 Task: Search one way flight ticket for 3 adults in first from Denver: Denver International Airport to New Bern: Coastal Carolina Regional Airport (was Craven County Regional) on 5-4-2023. Choice of flights is Westjet. Number of bags: 11 checked bags. Price is upto 82000. Outbound departure time preference is 5:45.
Action: Mouse moved to (291, 283)
Screenshot: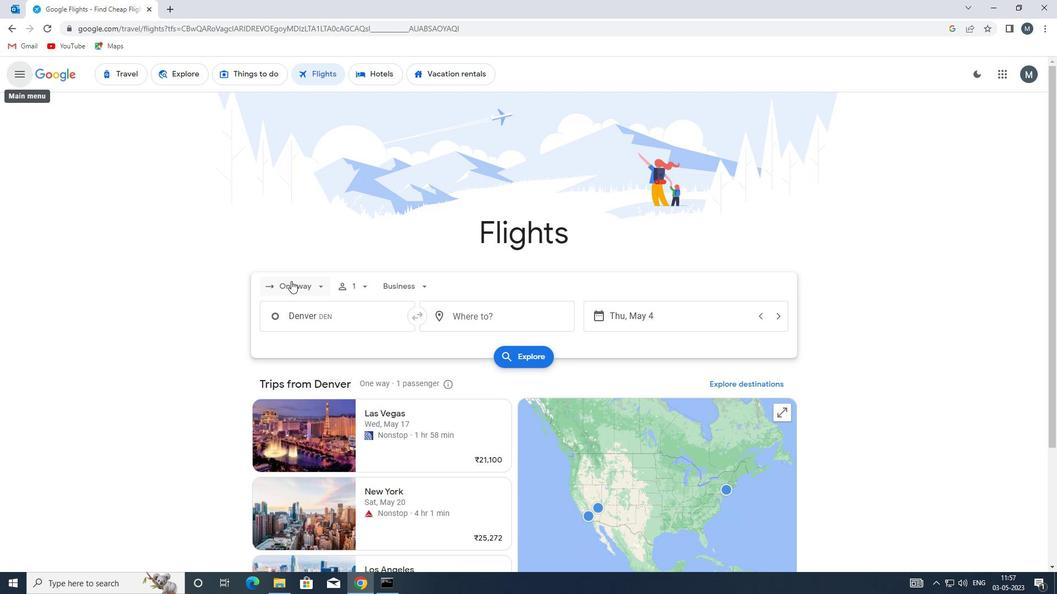 
Action: Mouse pressed left at (291, 283)
Screenshot: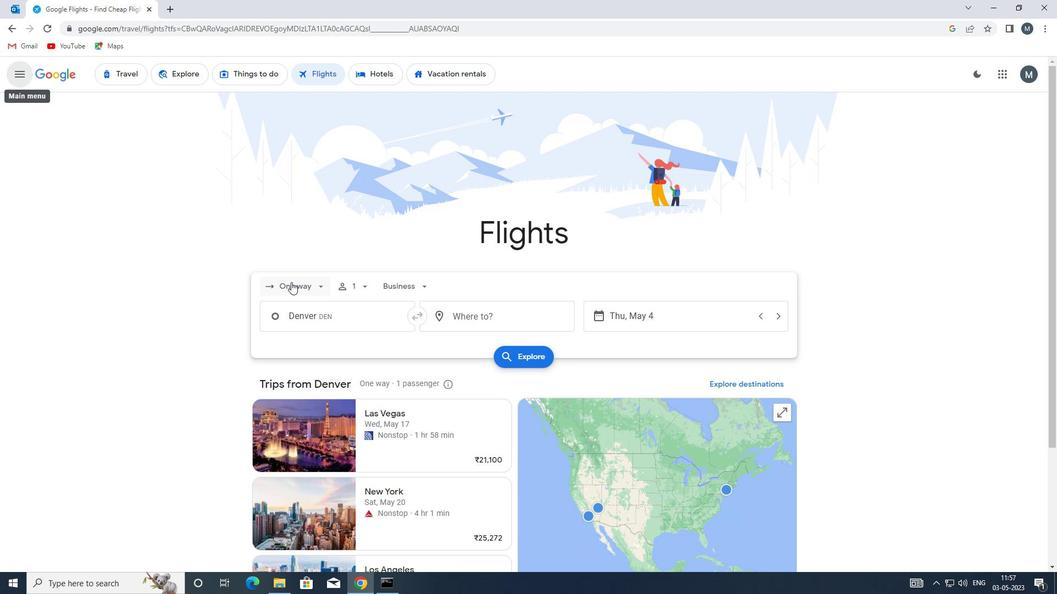 
Action: Mouse moved to (320, 338)
Screenshot: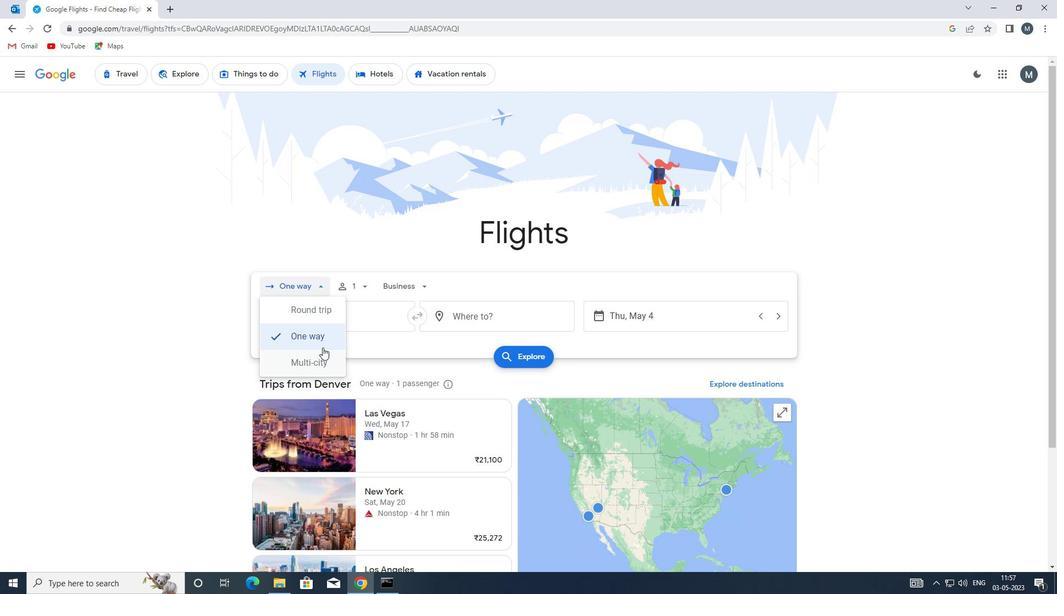 
Action: Mouse pressed left at (320, 338)
Screenshot: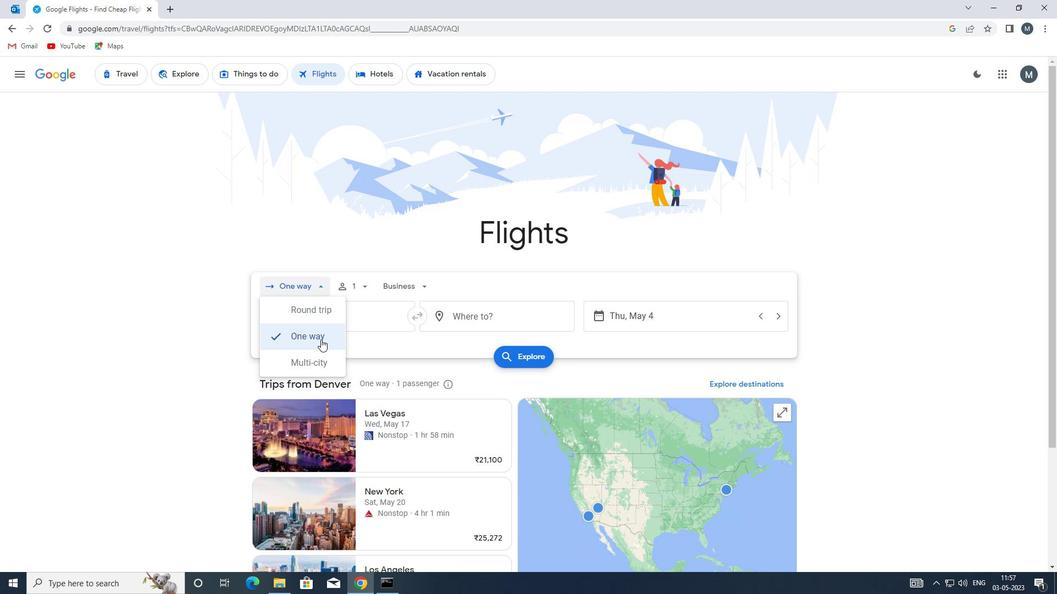 
Action: Mouse moved to (356, 285)
Screenshot: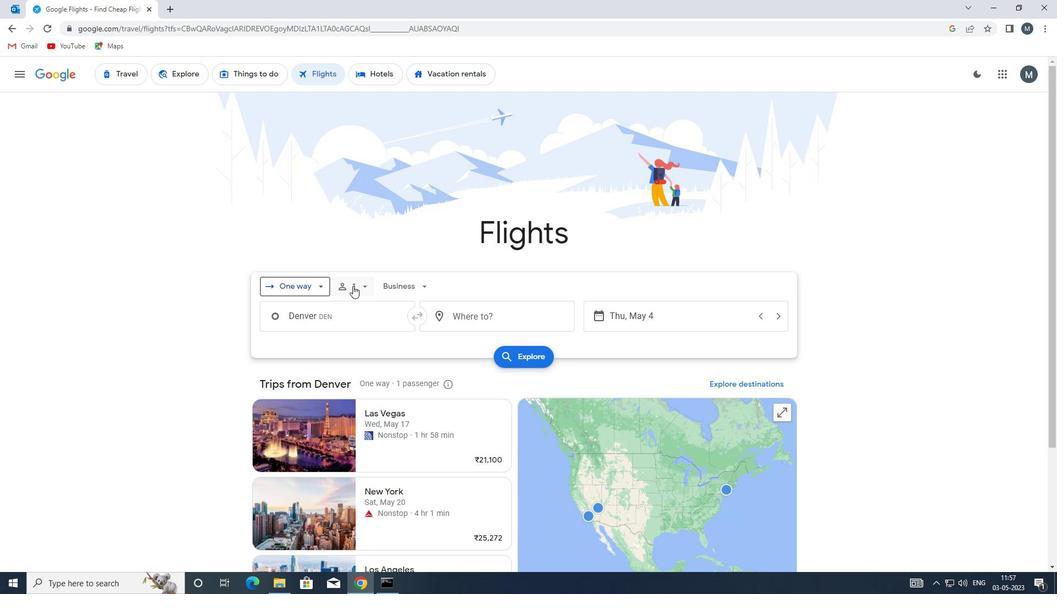 
Action: Mouse pressed left at (356, 285)
Screenshot: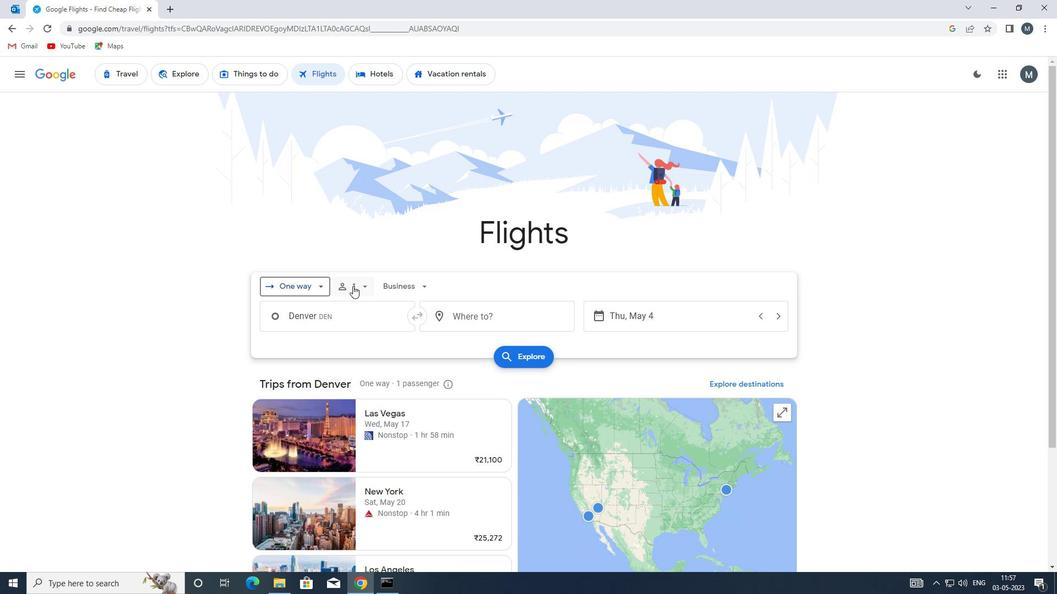 
Action: Mouse moved to (450, 316)
Screenshot: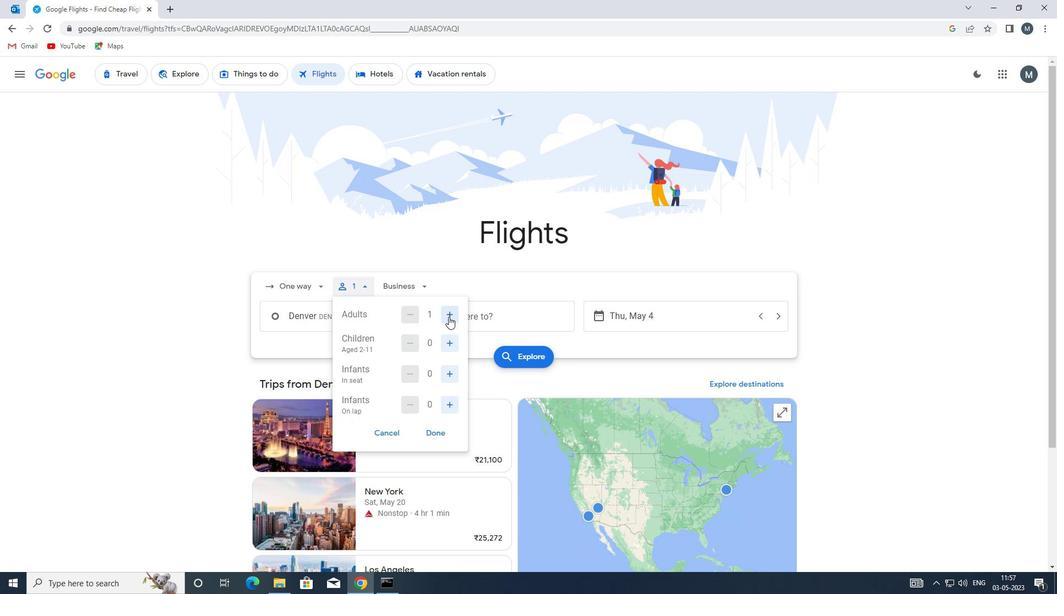 
Action: Mouse pressed left at (450, 316)
Screenshot: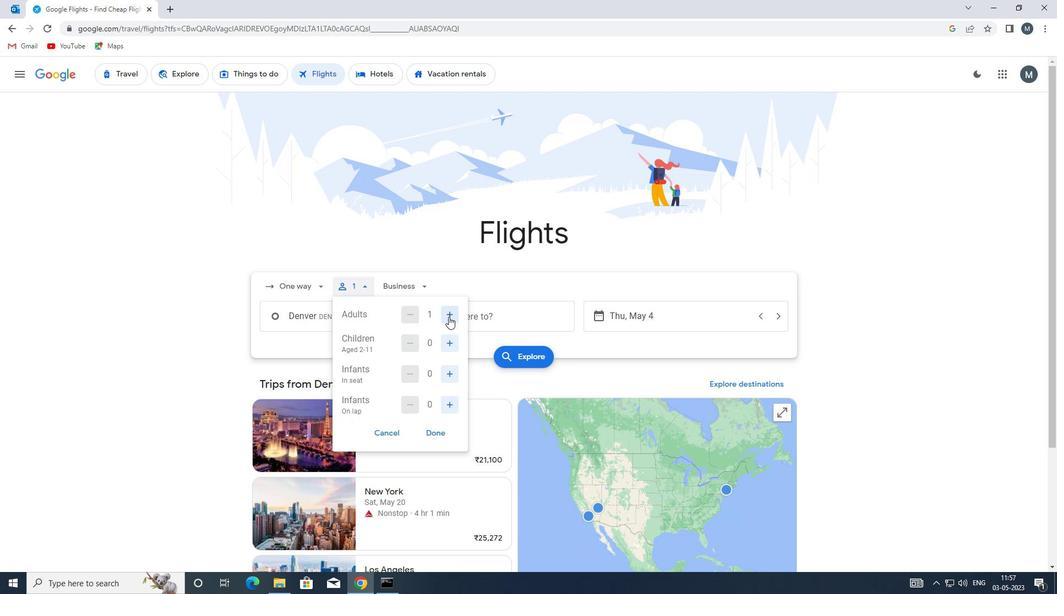 
Action: Mouse moved to (451, 315)
Screenshot: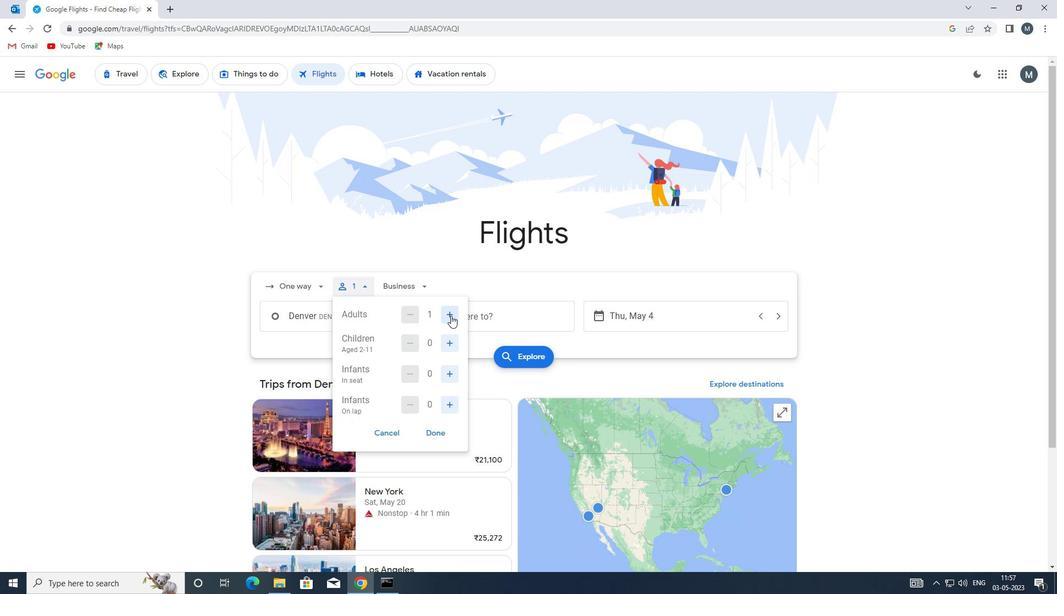 
Action: Mouse pressed left at (451, 315)
Screenshot: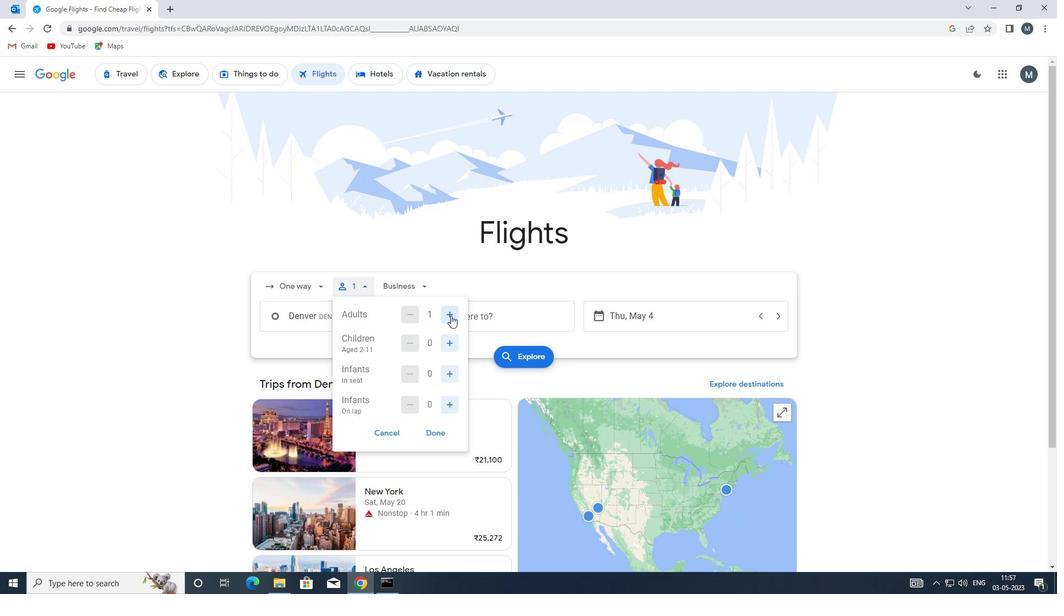 
Action: Mouse moved to (431, 433)
Screenshot: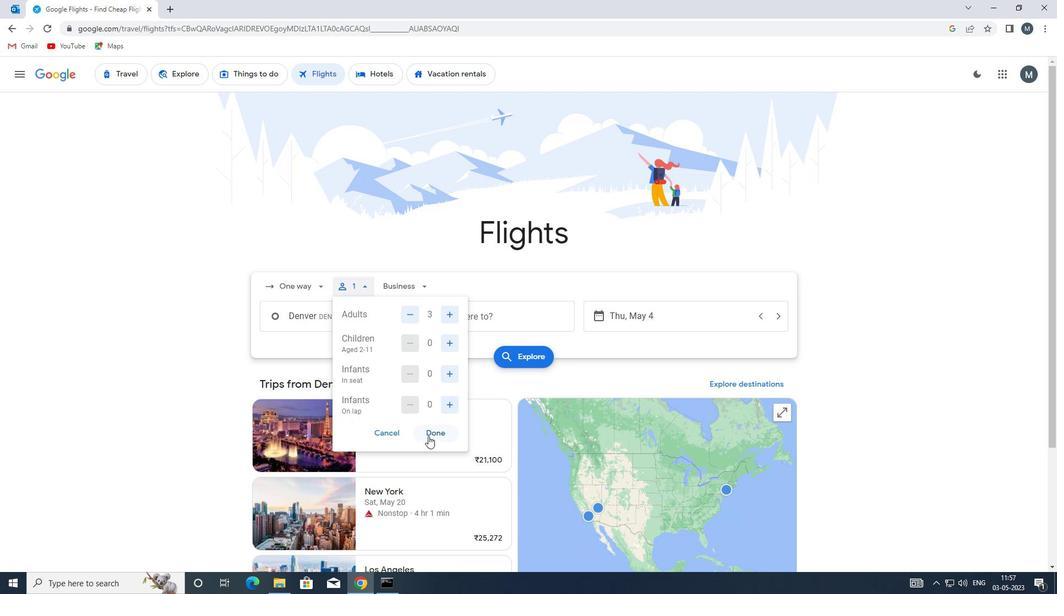 
Action: Mouse pressed left at (431, 433)
Screenshot: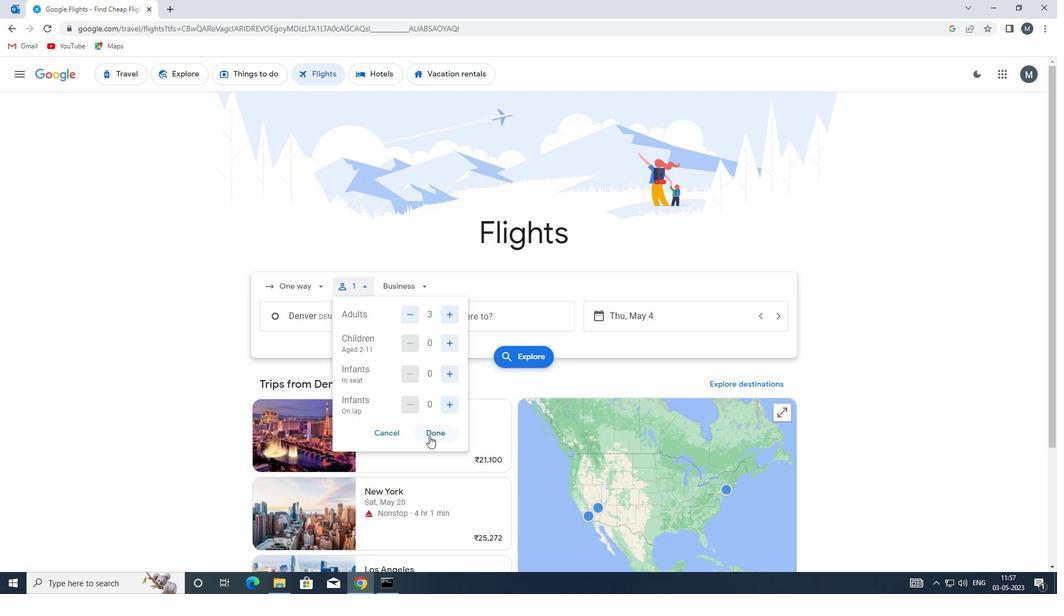 
Action: Mouse moved to (403, 290)
Screenshot: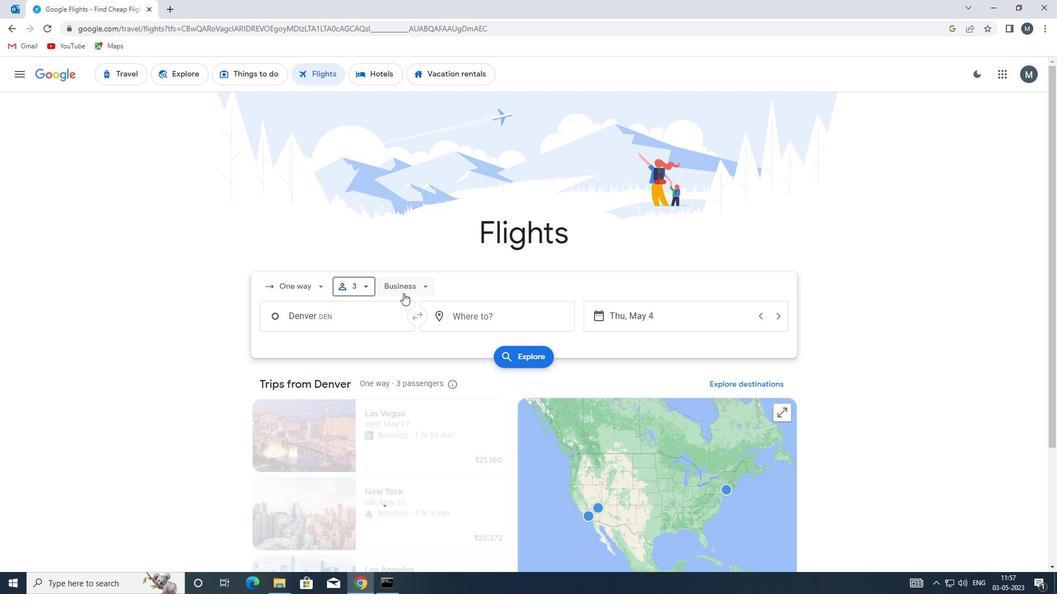 
Action: Mouse pressed left at (403, 290)
Screenshot: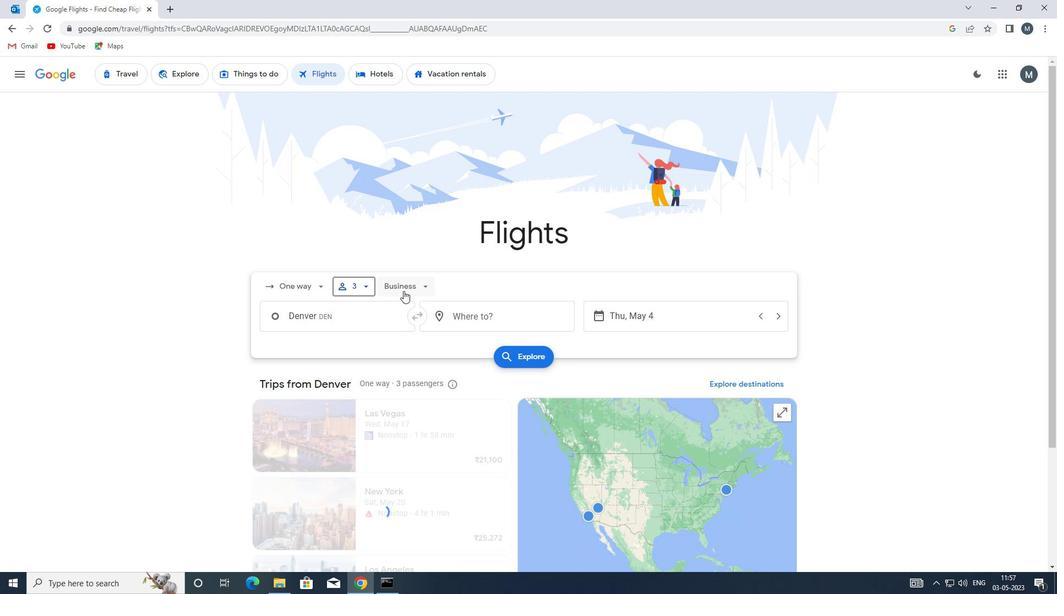 
Action: Mouse moved to (417, 384)
Screenshot: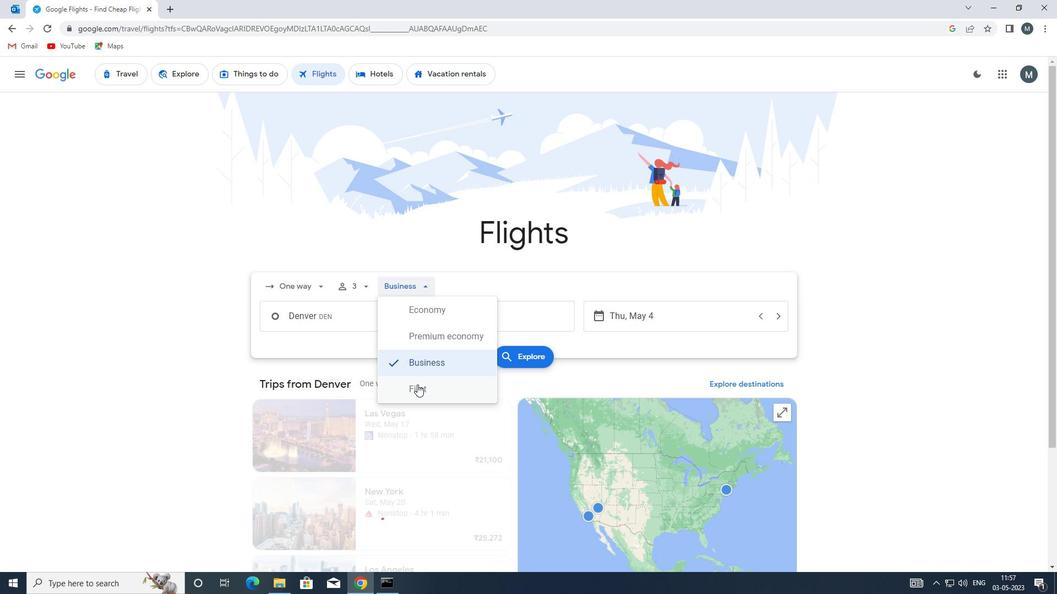 
Action: Mouse pressed left at (417, 384)
Screenshot: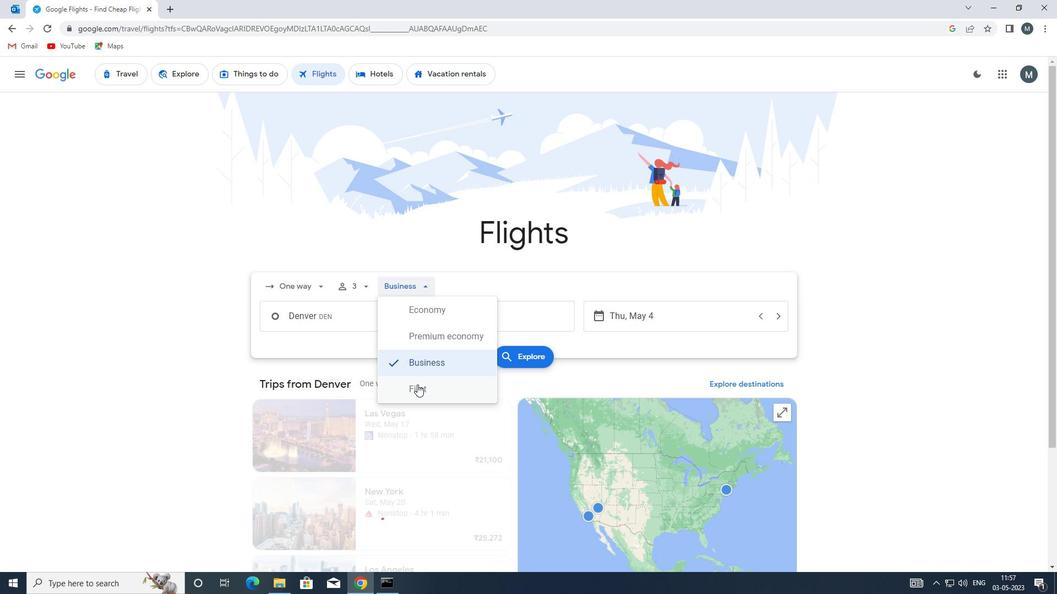 
Action: Mouse moved to (370, 327)
Screenshot: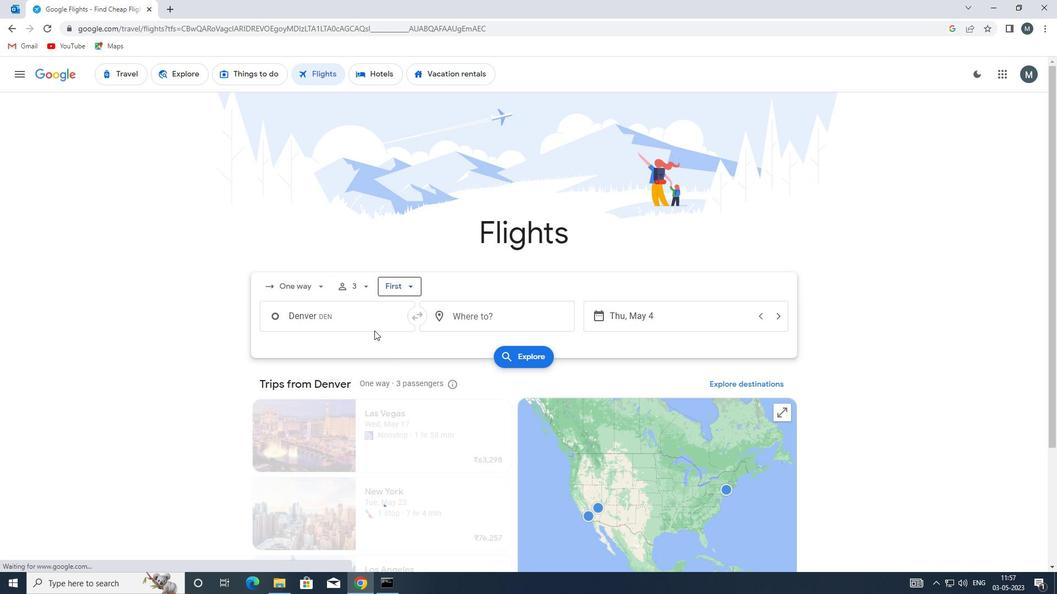 
Action: Mouse pressed left at (370, 327)
Screenshot: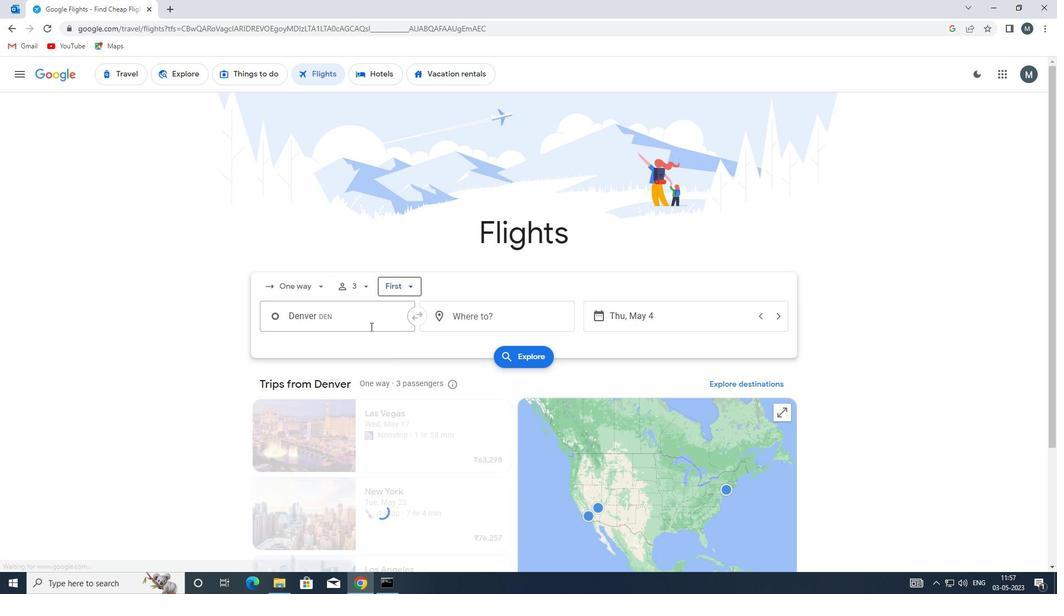 
Action: Mouse moved to (370, 326)
Screenshot: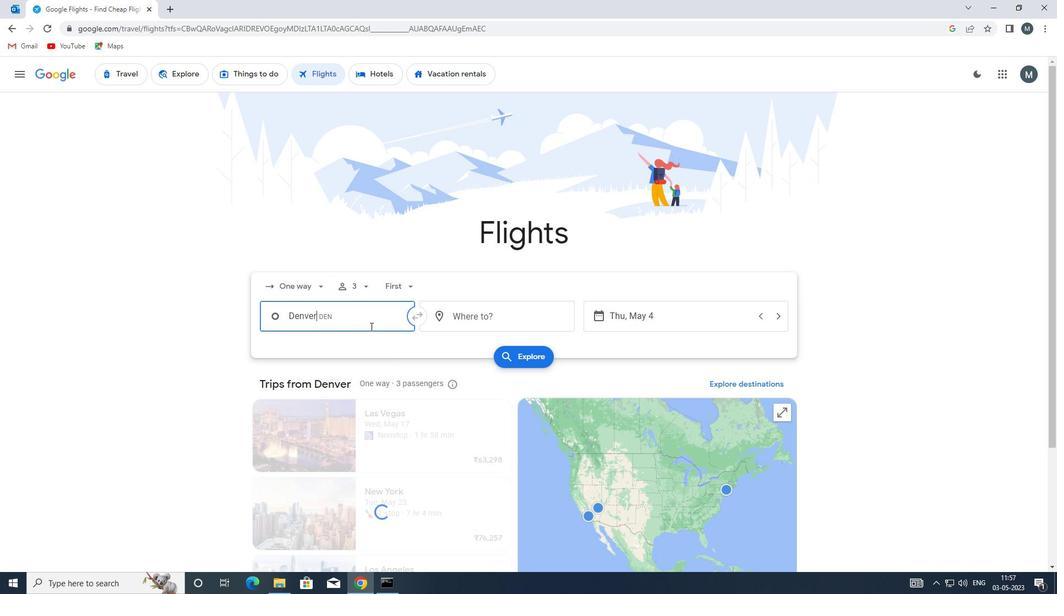 
Action: Key pressed den<Key.enter>
Screenshot: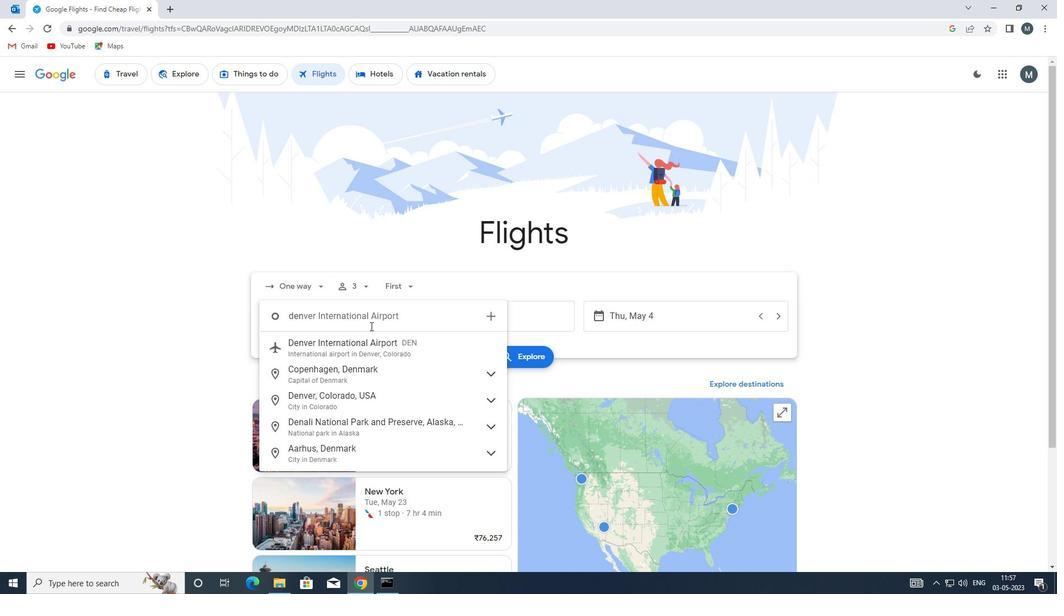 
Action: Mouse moved to (498, 318)
Screenshot: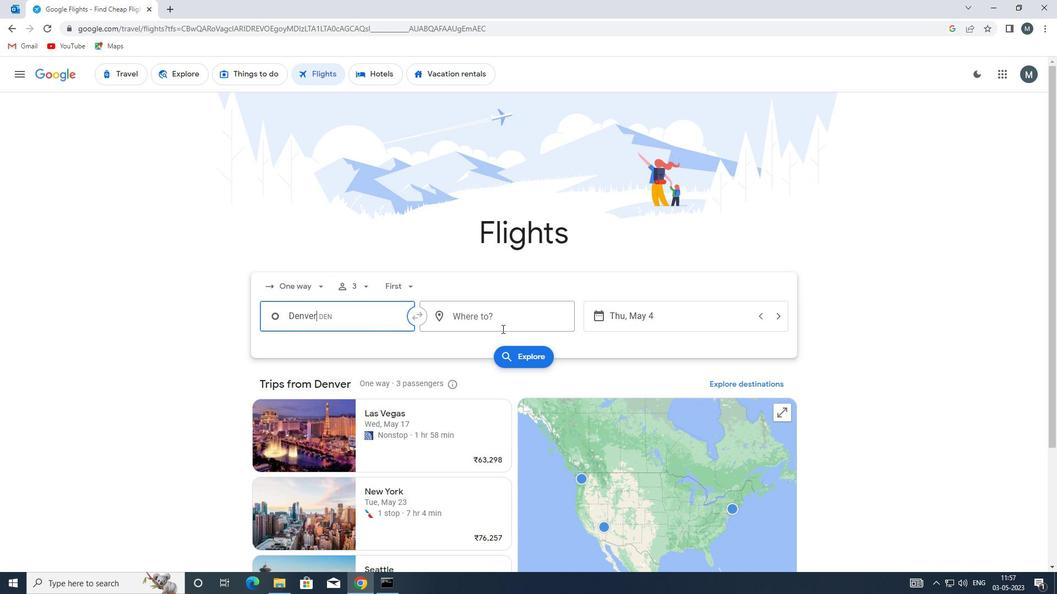 
Action: Mouse pressed left at (498, 318)
Screenshot: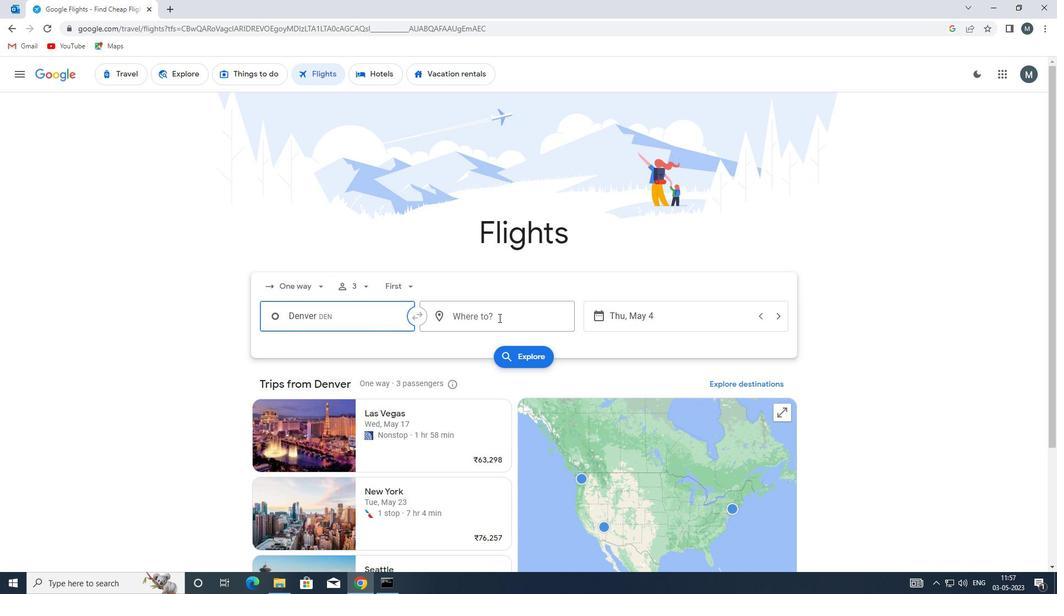 
Action: Key pressed ewn
Screenshot: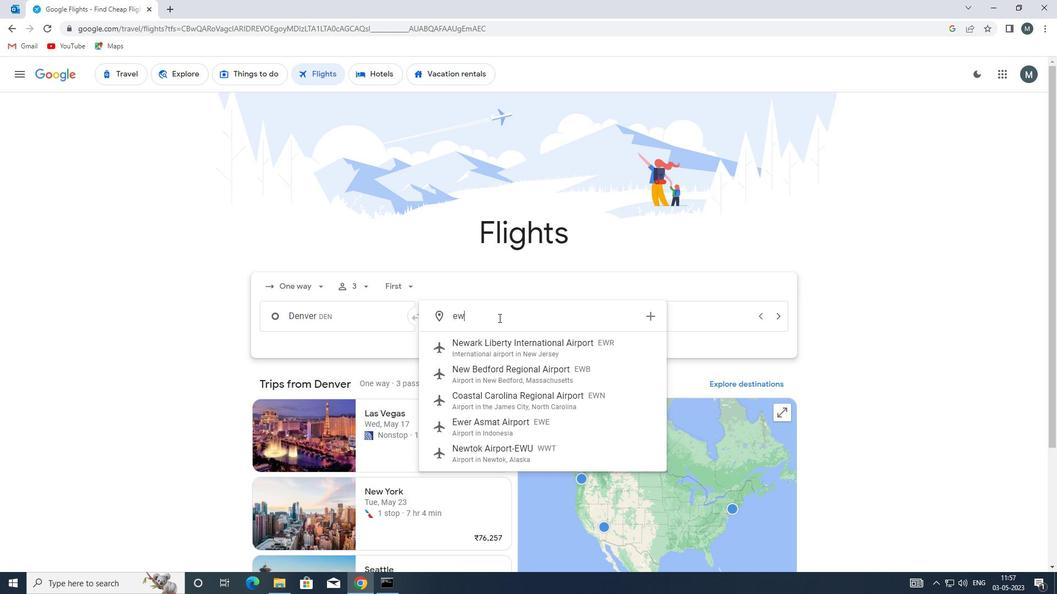 
Action: Mouse moved to (548, 343)
Screenshot: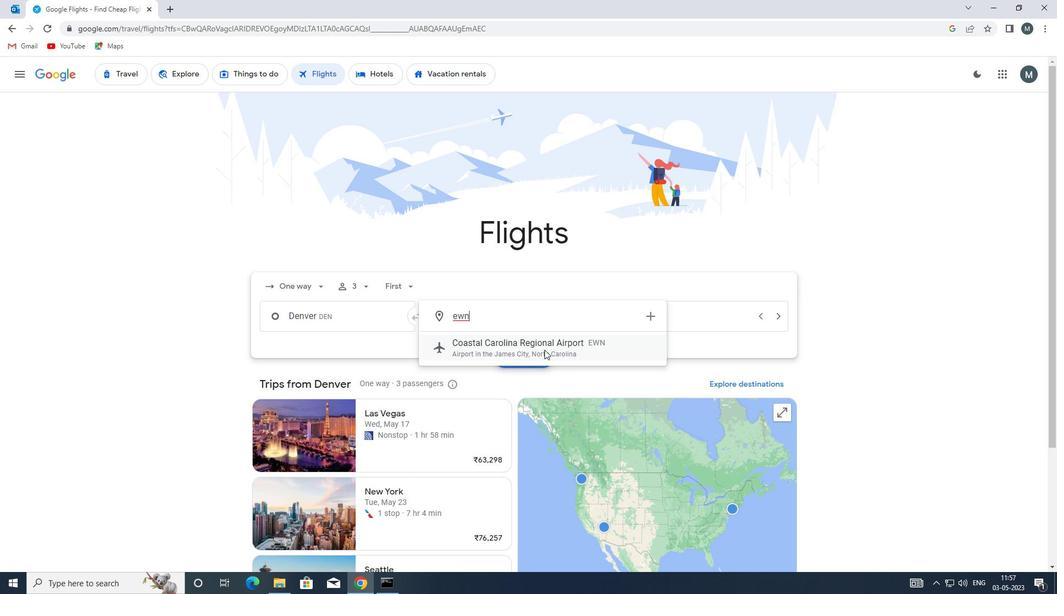 
Action: Mouse pressed left at (548, 343)
Screenshot: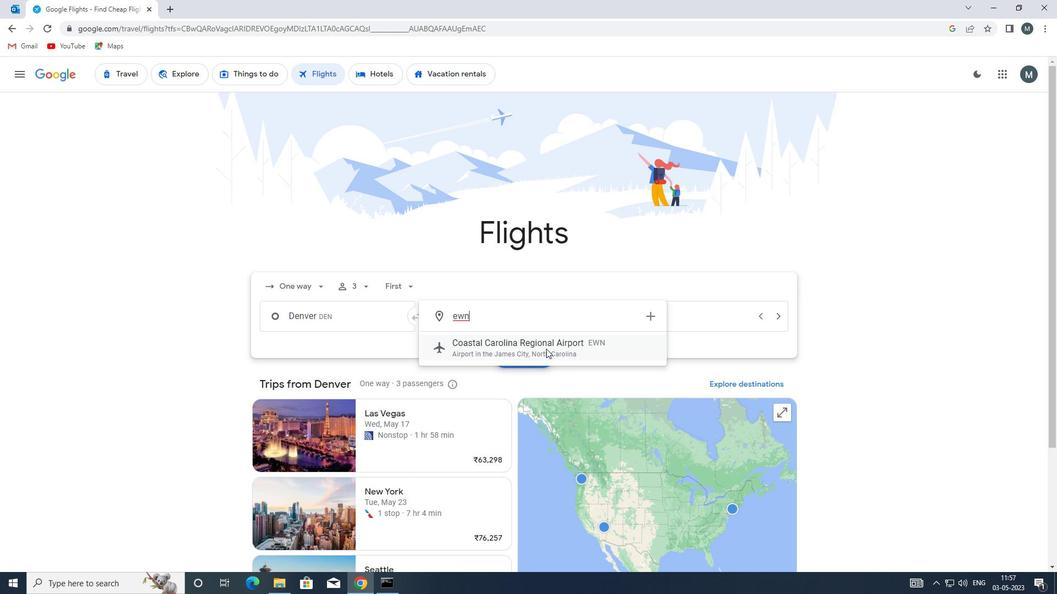 
Action: Mouse moved to (637, 316)
Screenshot: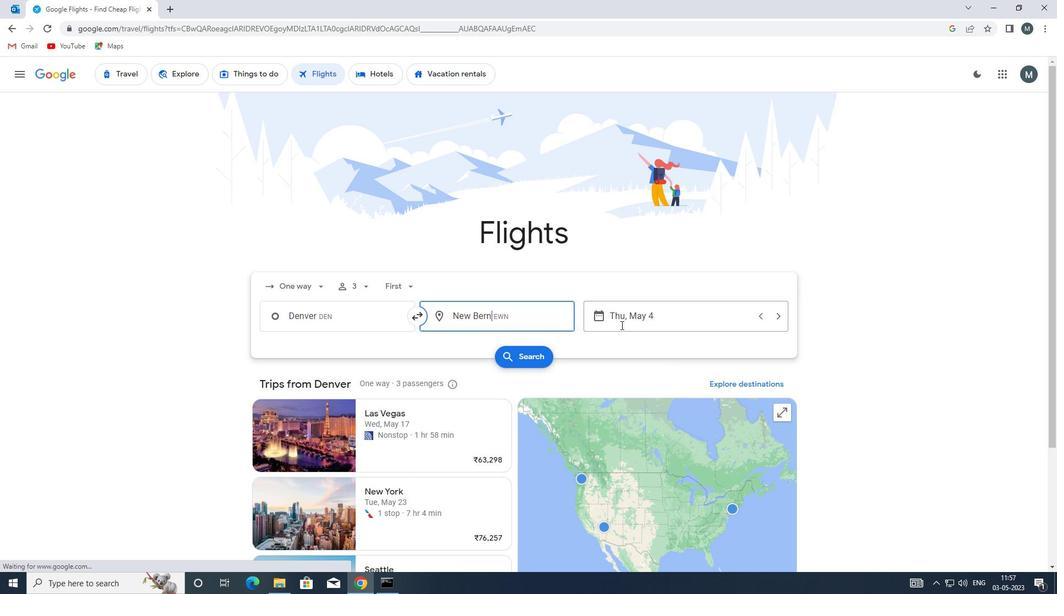 
Action: Mouse pressed left at (637, 316)
Screenshot: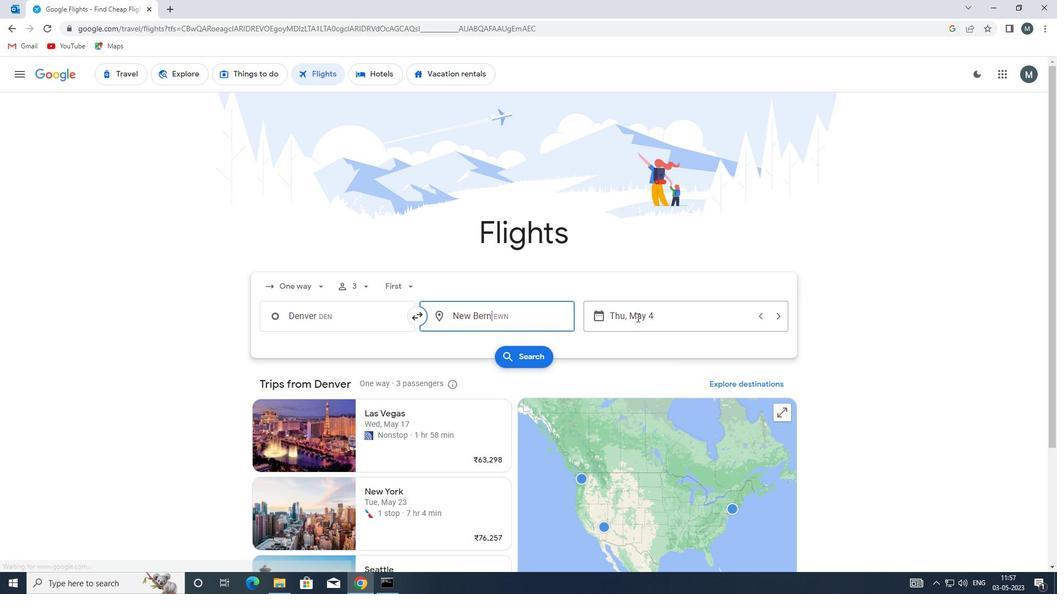 
Action: Mouse moved to (508, 372)
Screenshot: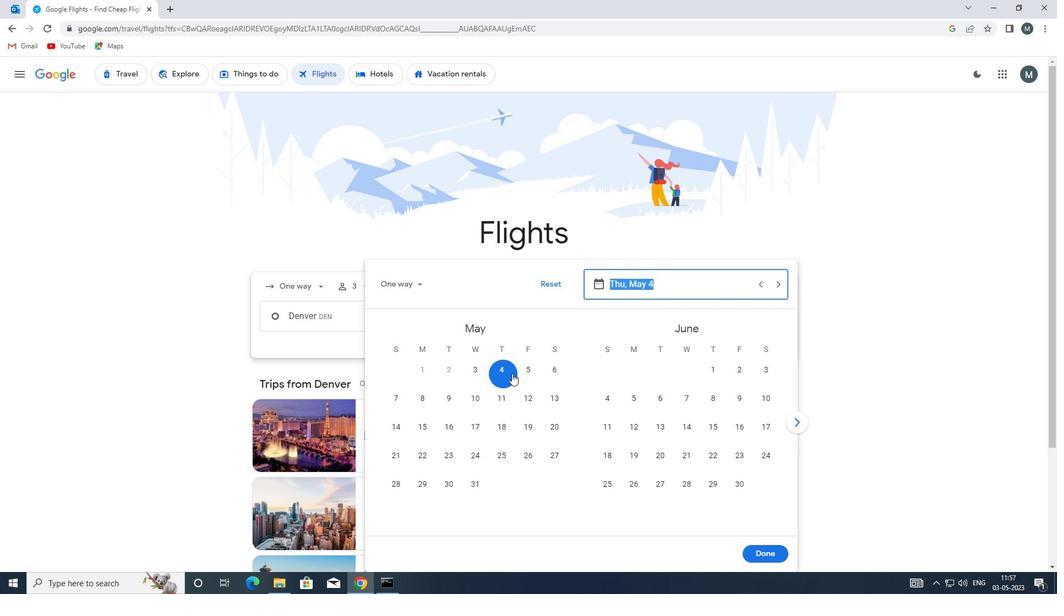 
Action: Mouse pressed left at (508, 372)
Screenshot: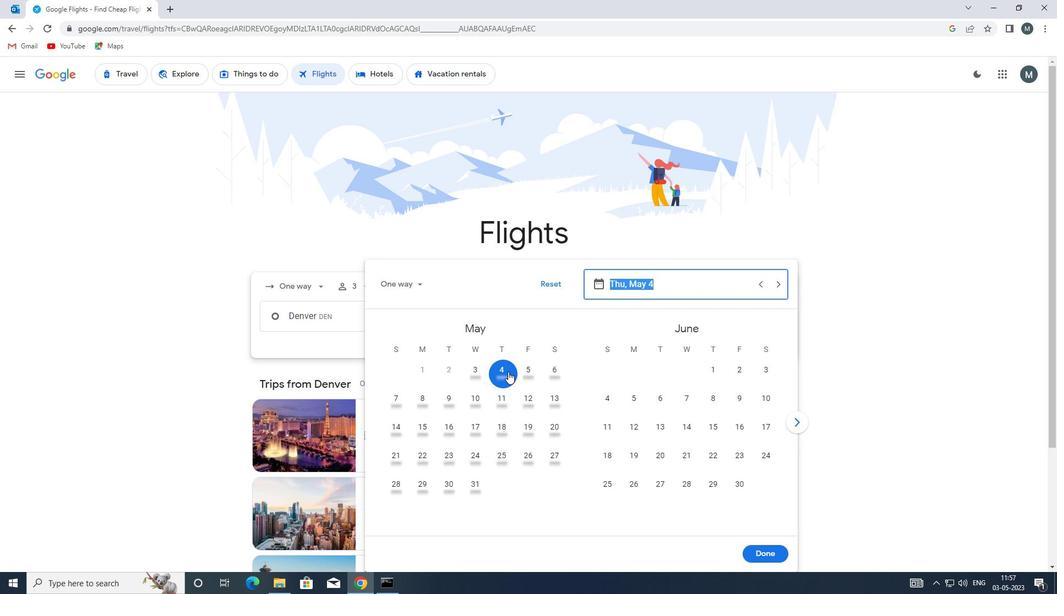 
Action: Mouse moved to (757, 549)
Screenshot: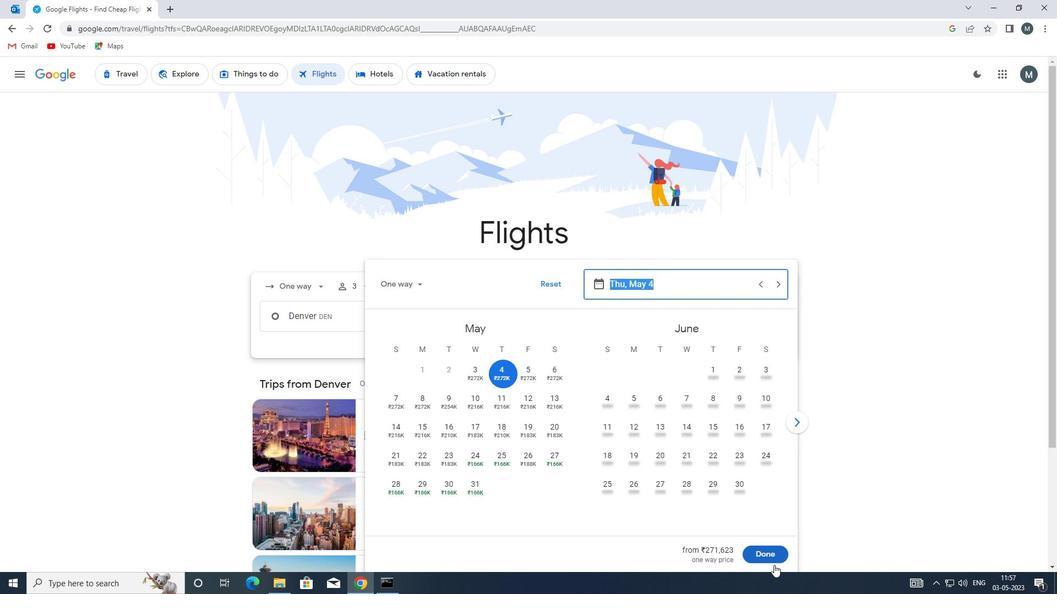 
Action: Mouse pressed left at (757, 549)
Screenshot: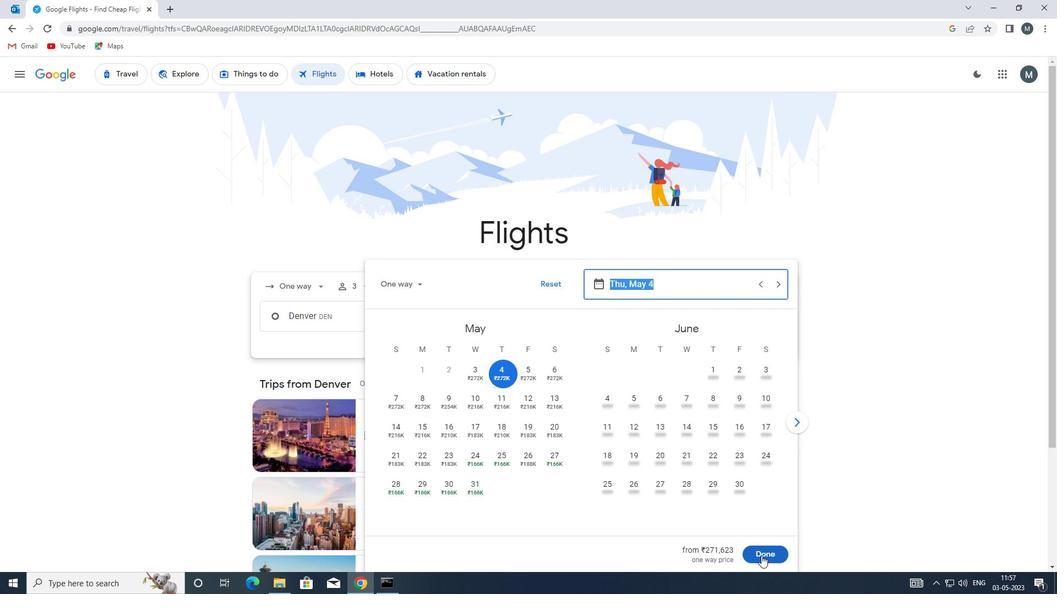 
Action: Mouse moved to (509, 356)
Screenshot: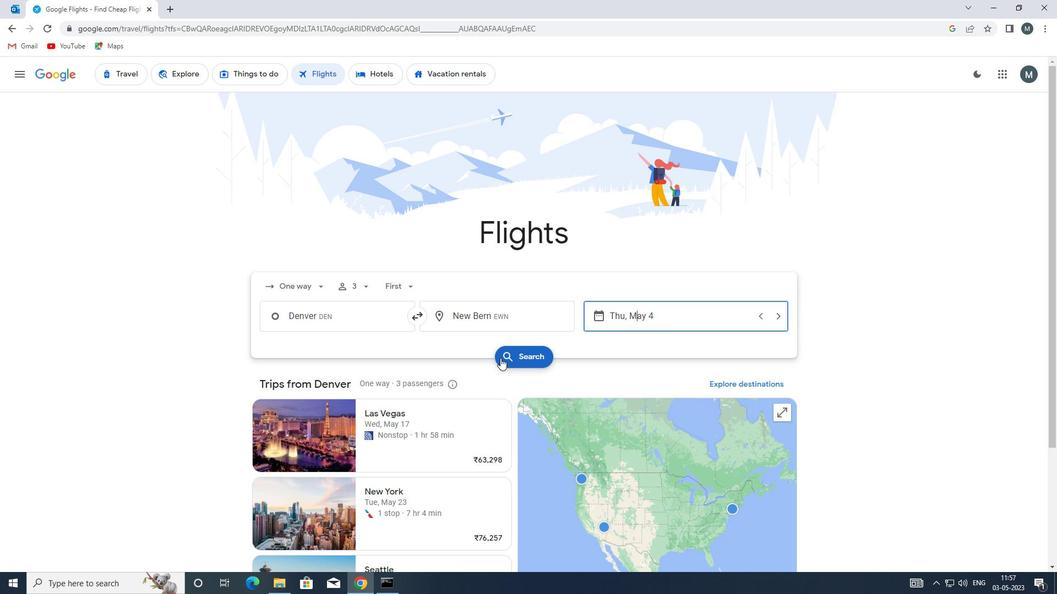 
Action: Mouse pressed left at (509, 356)
Screenshot: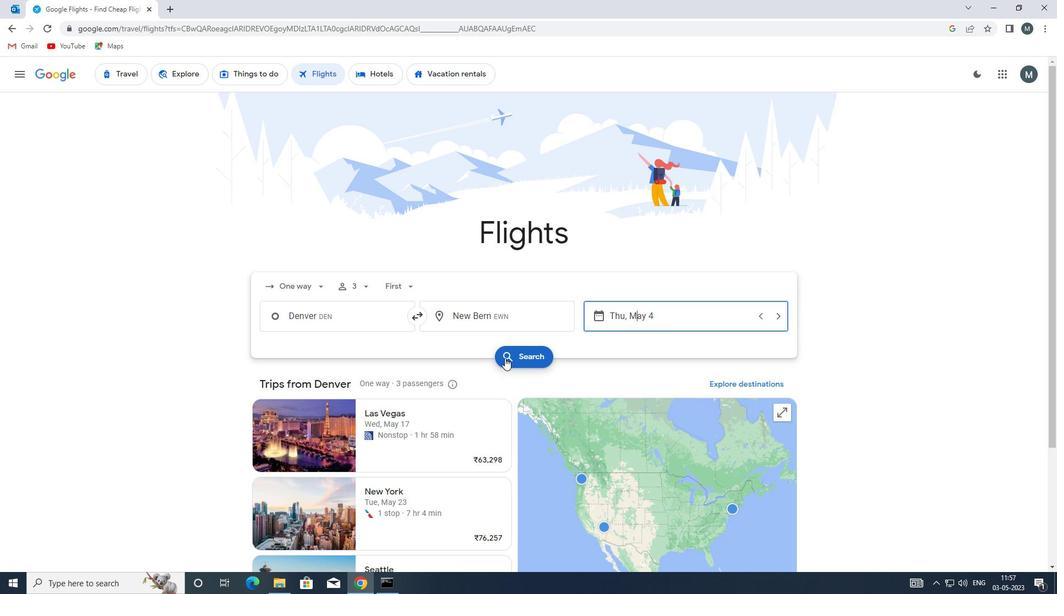 
Action: Mouse moved to (286, 168)
Screenshot: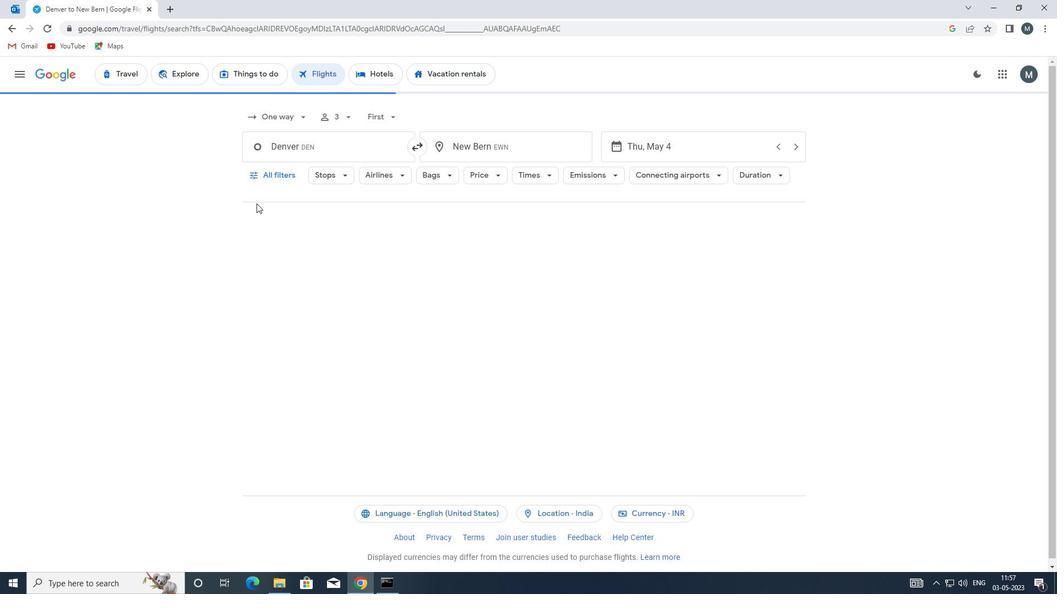 
Action: Mouse pressed left at (286, 168)
Screenshot: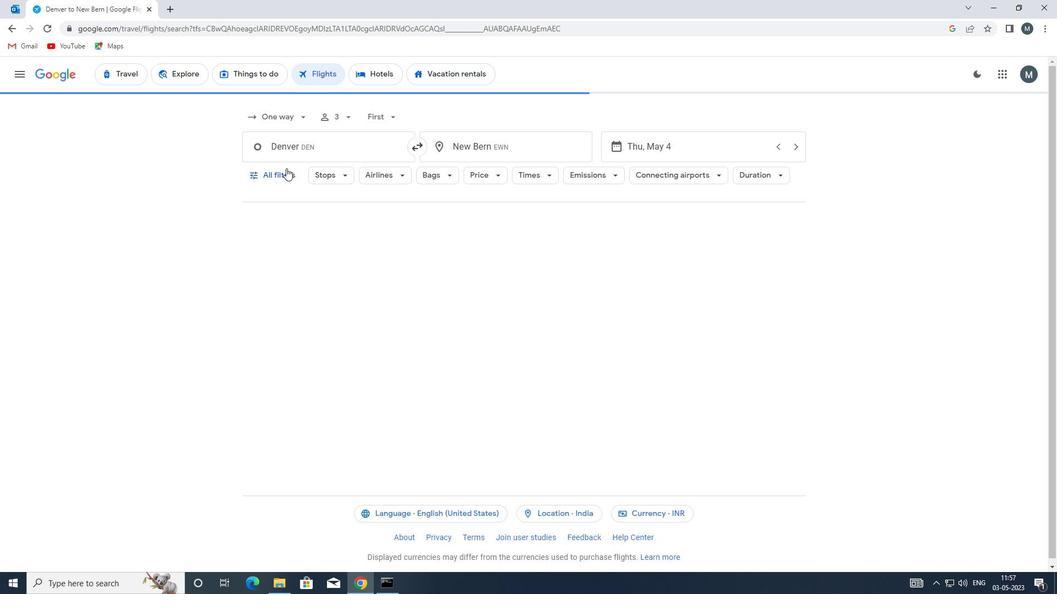 
Action: Mouse moved to (288, 322)
Screenshot: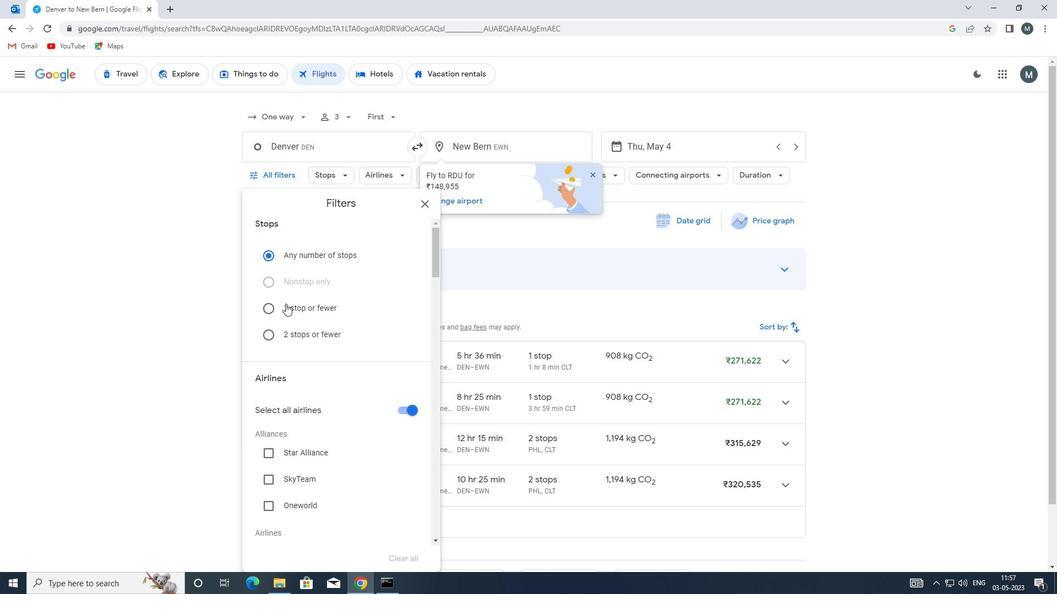
Action: Mouse scrolled (288, 322) with delta (0, 0)
Screenshot: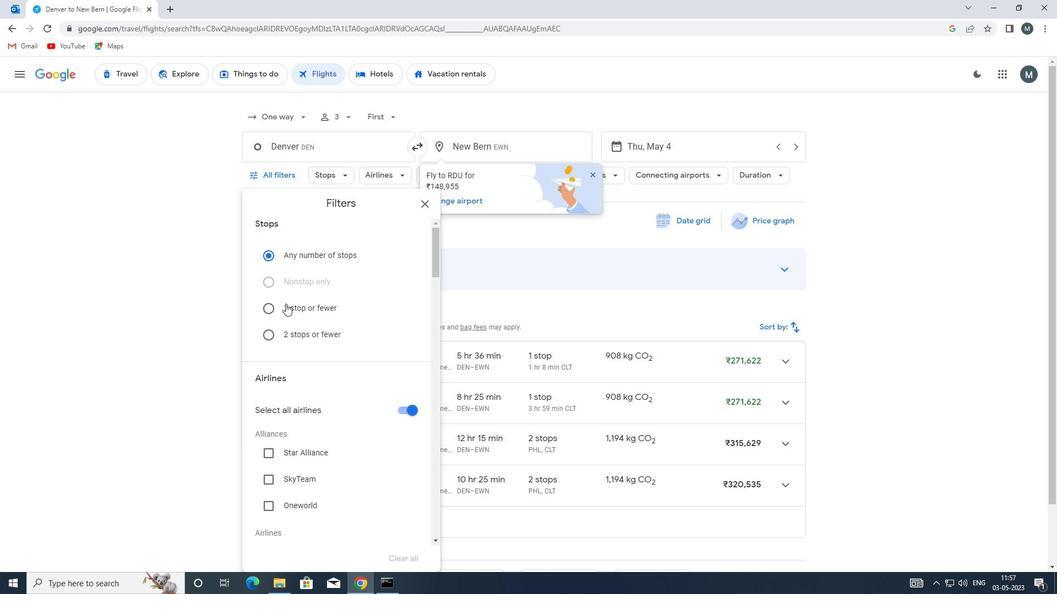 
Action: Mouse moved to (288, 328)
Screenshot: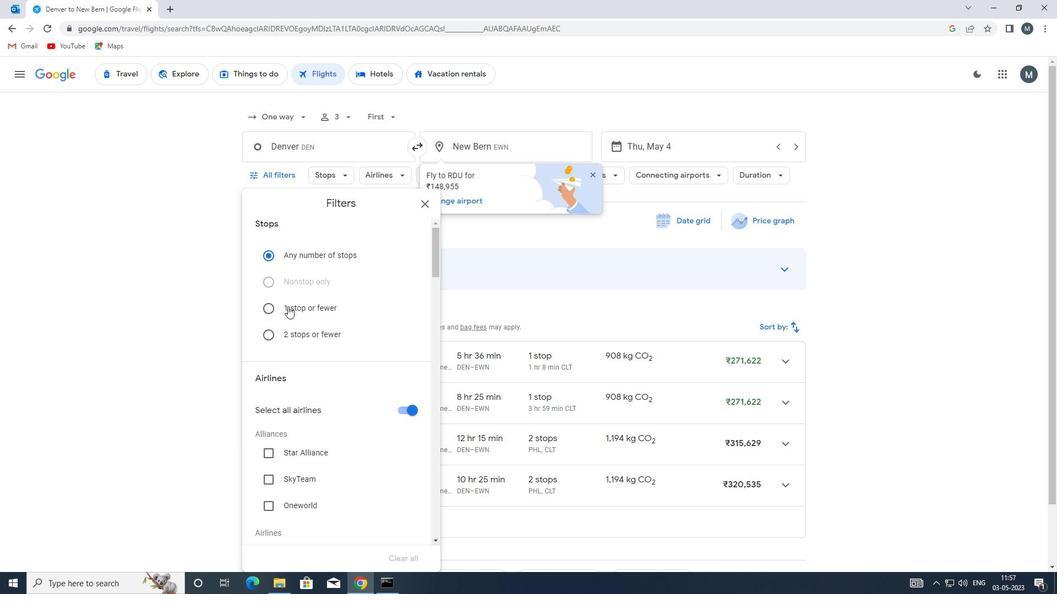 
Action: Mouse scrolled (288, 327) with delta (0, 0)
Screenshot: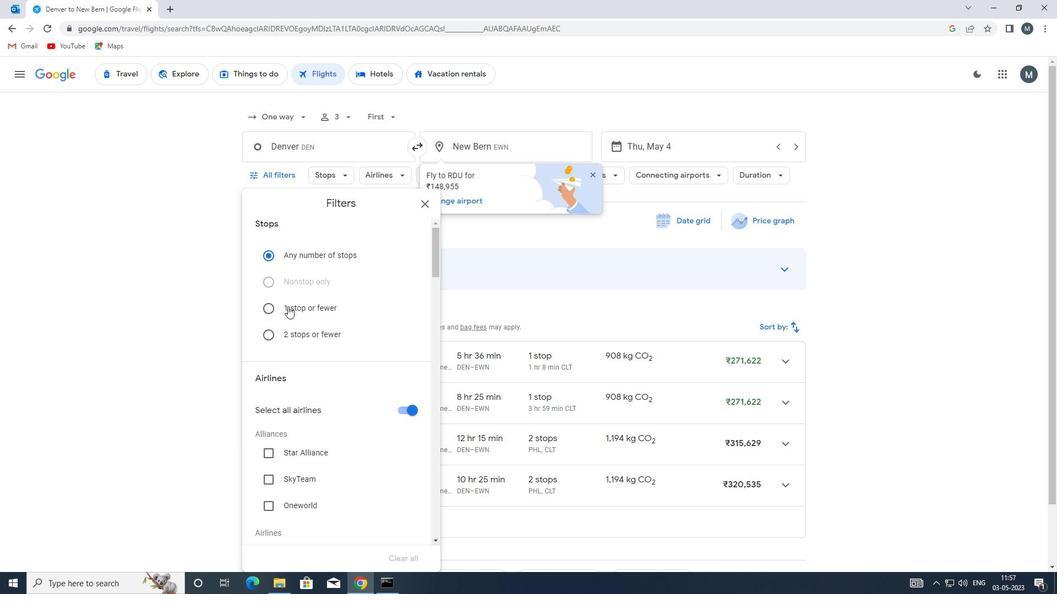 
Action: Mouse moved to (406, 300)
Screenshot: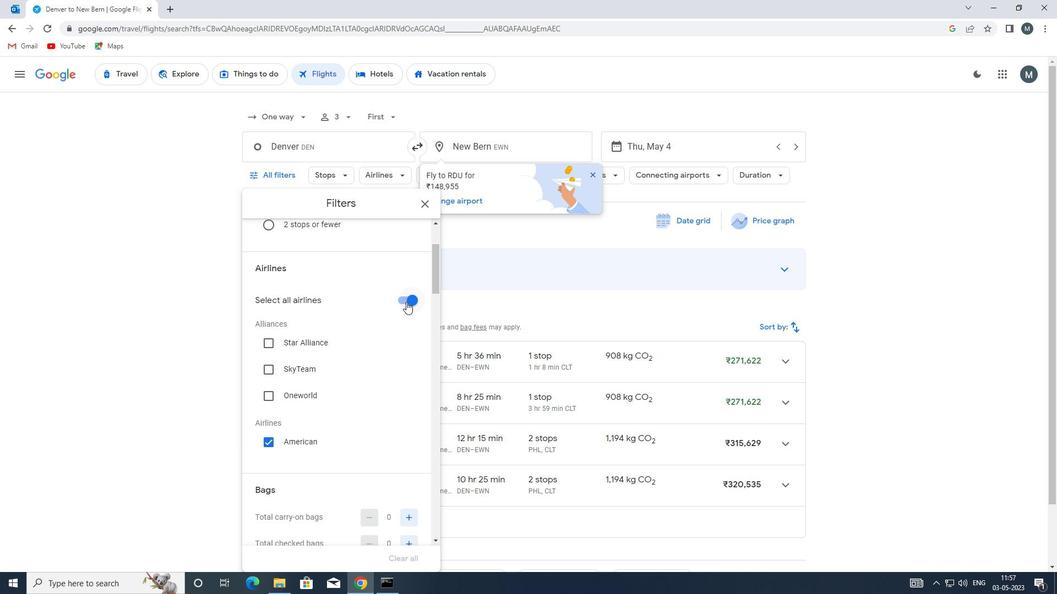 
Action: Mouse pressed left at (406, 300)
Screenshot: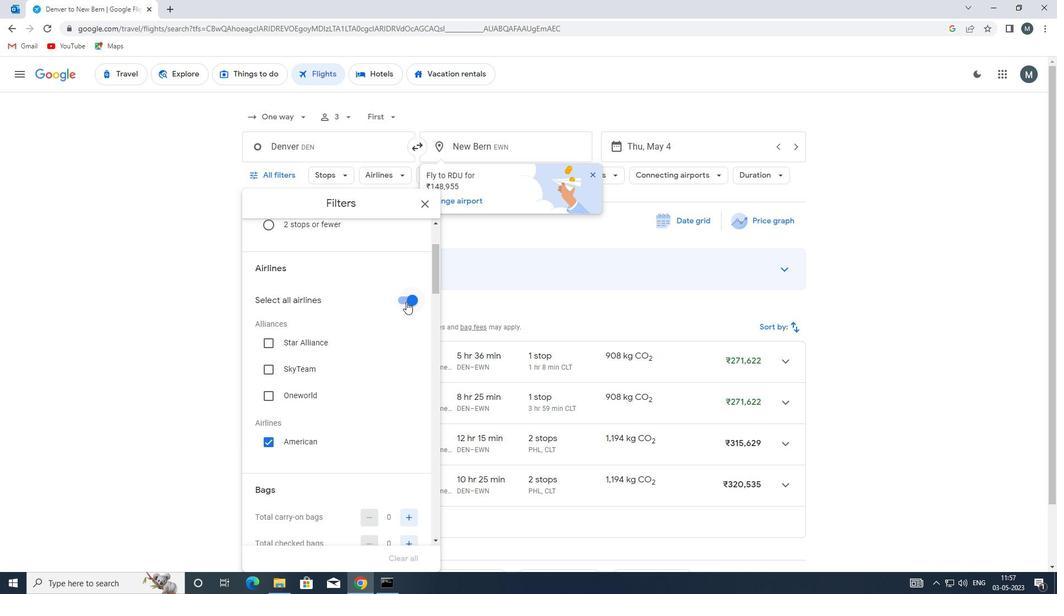 
Action: Mouse moved to (317, 374)
Screenshot: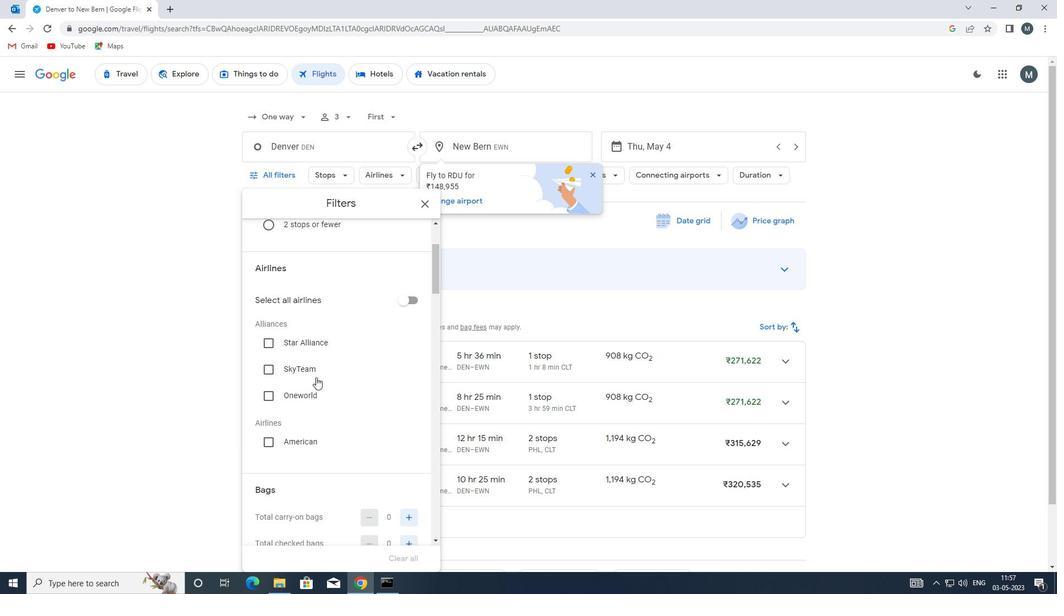 
Action: Mouse scrolled (317, 374) with delta (0, 0)
Screenshot: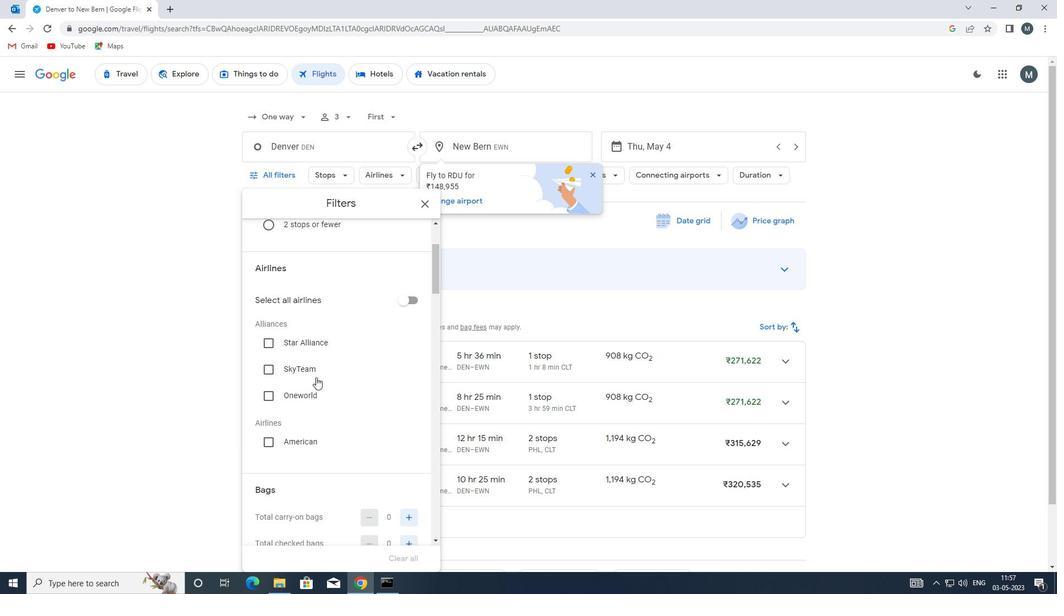 
Action: Mouse moved to (317, 374)
Screenshot: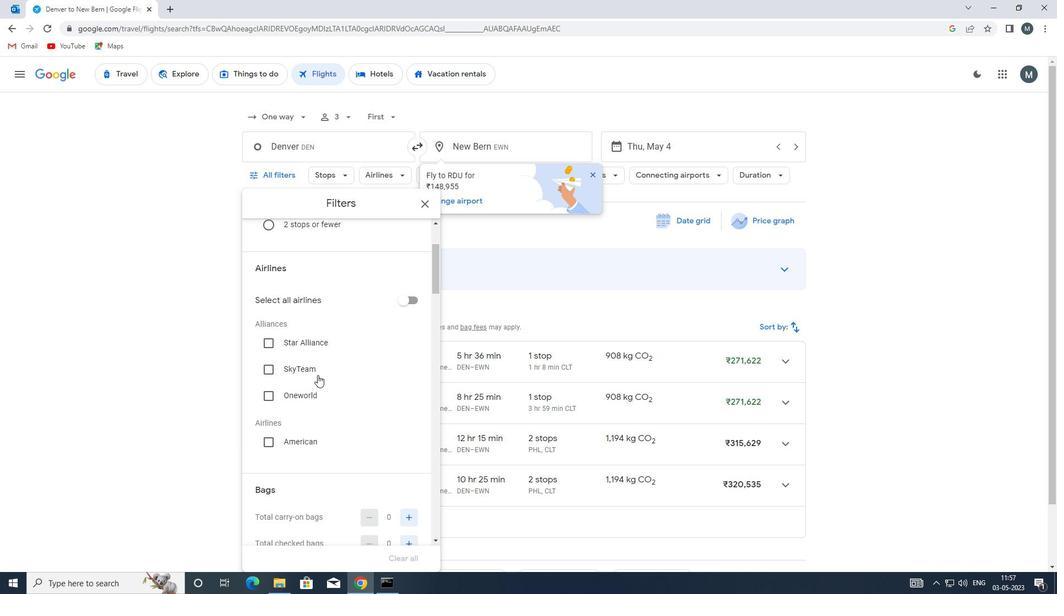 
Action: Mouse scrolled (317, 374) with delta (0, 0)
Screenshot: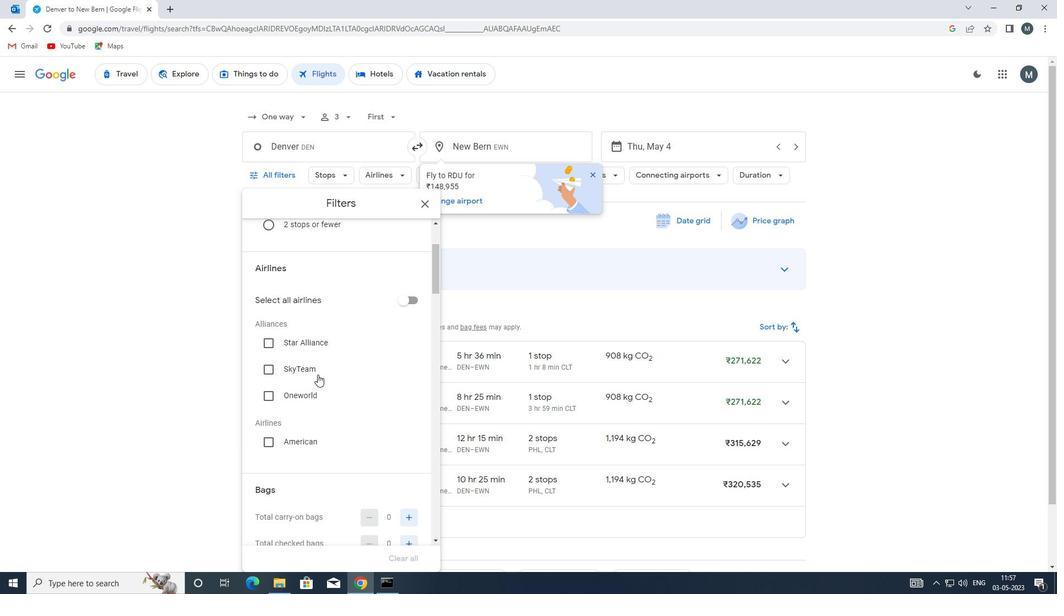 
Action: Mouse moved to (325, 374)
Screenshot: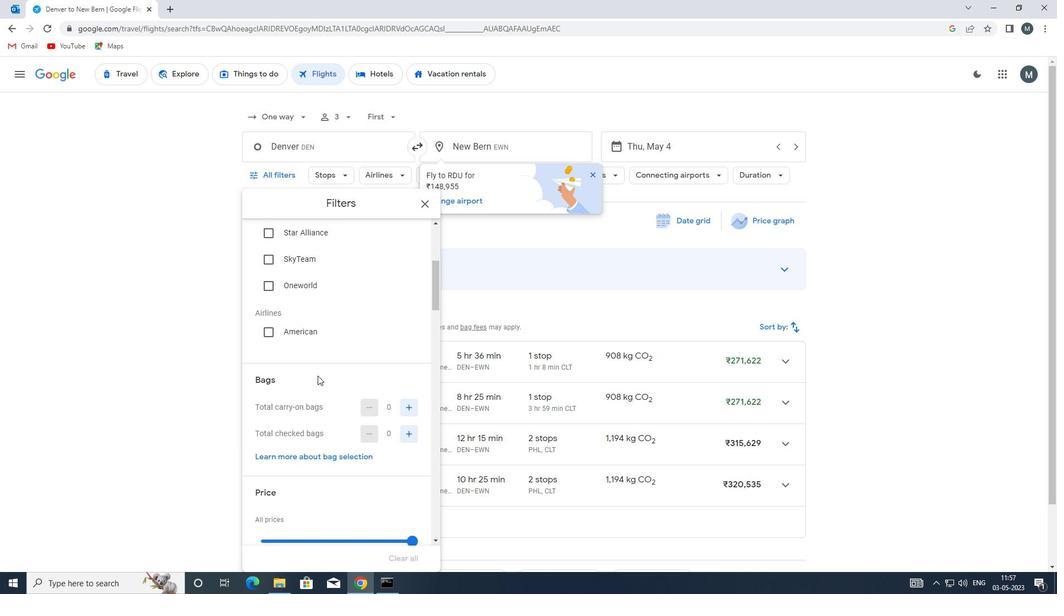 
Action: Mouse scrolled (325, 374) with delta (0, 0)
Screenshot: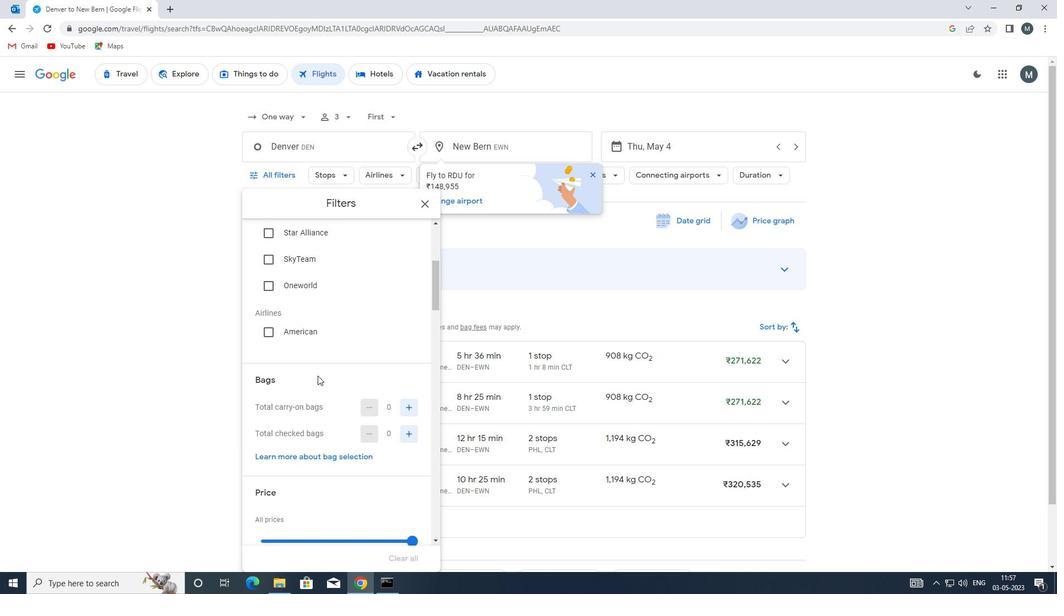 
Action: Mouse moved to (325, 376)
Screenshot: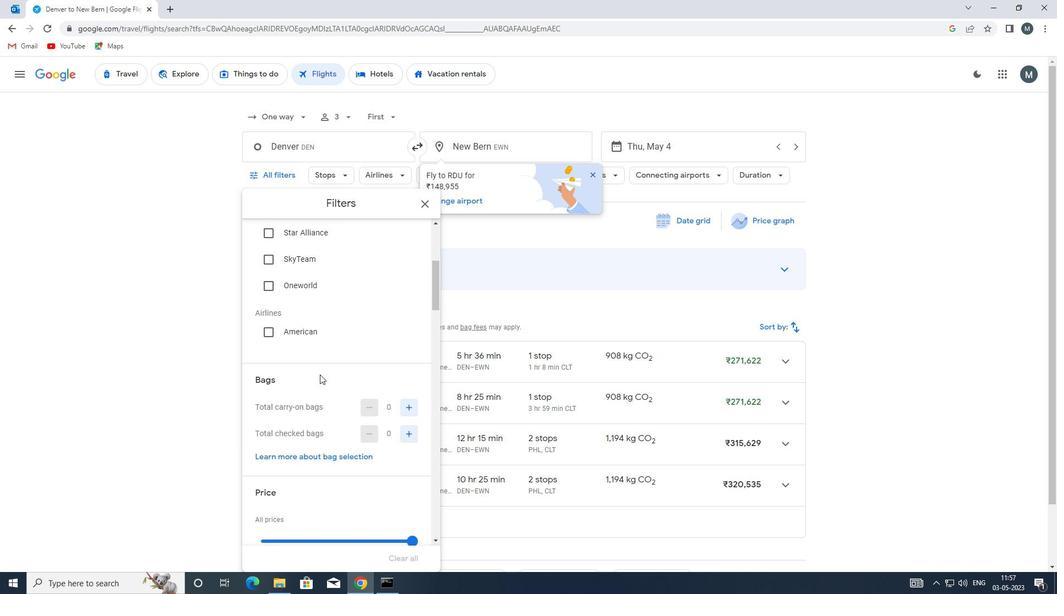 
Action: Mouse scrolled (325, 376) with delta (0, 0)
Screenshot: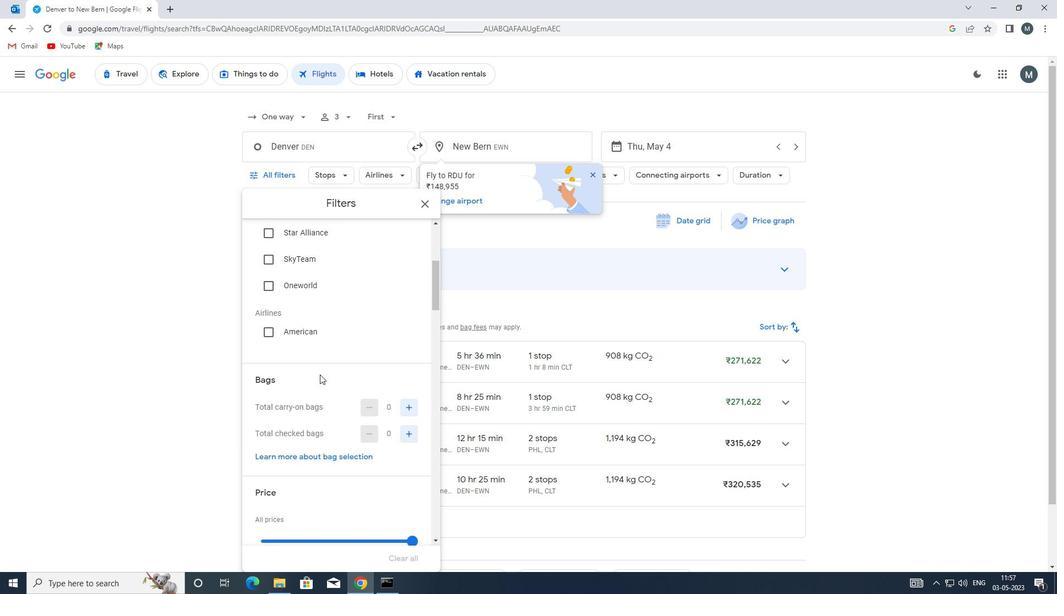 
Action: Mouse moved to (410, 322)
Screenshot: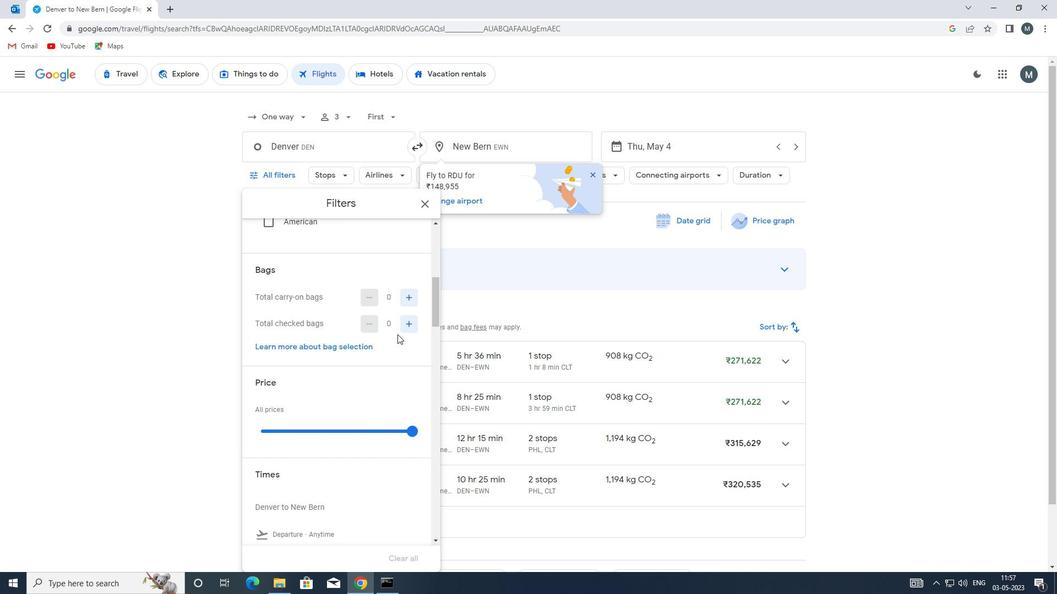 
Action: Mouse pressed left at (410, 322)
Screenshot: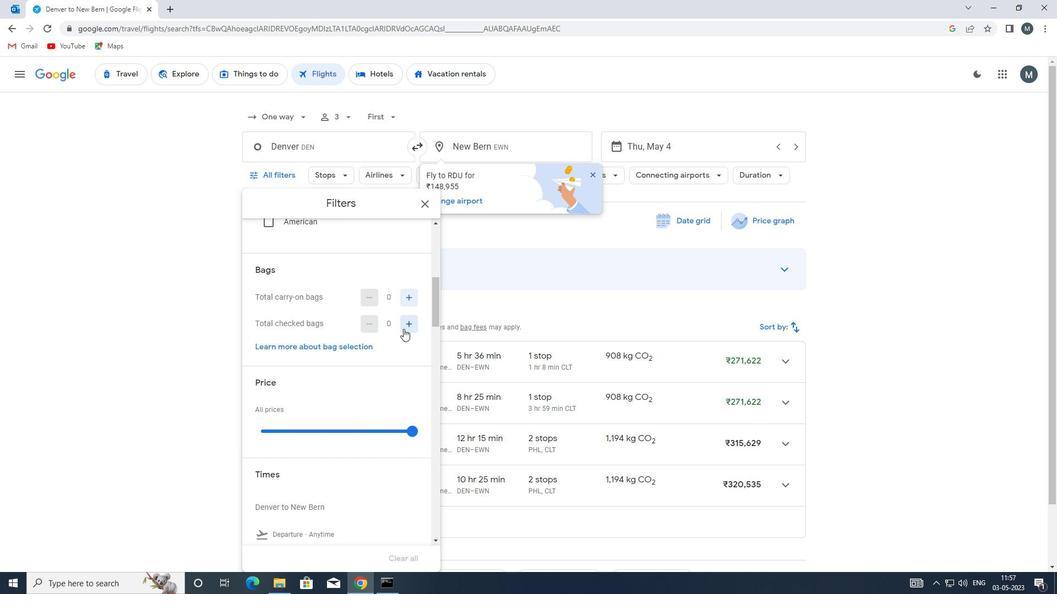 
Action: Mouse pressed left at (410, 322)
Screenshot: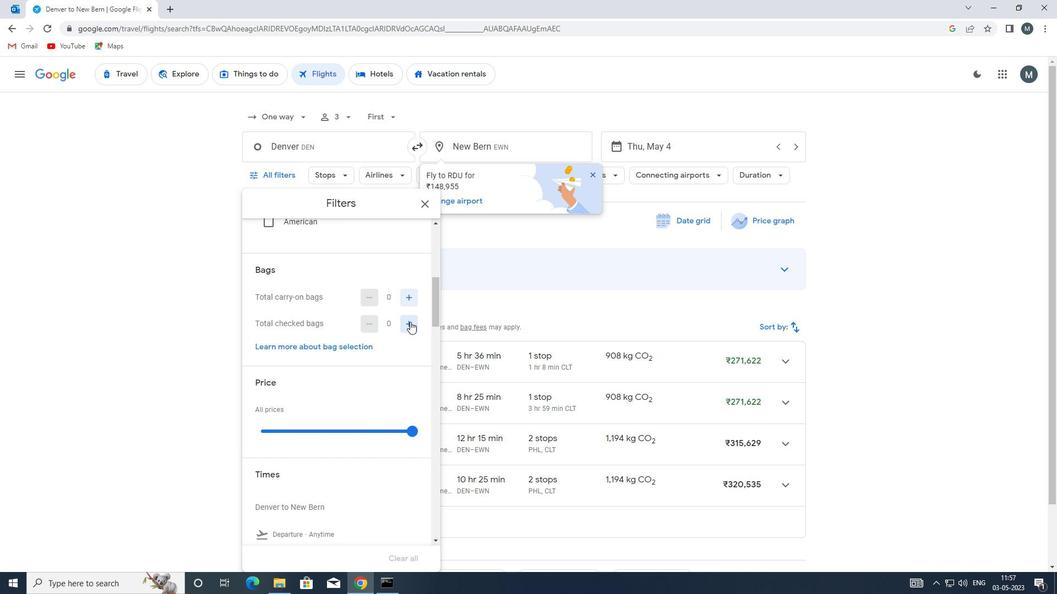 
Action: Mouse pressed left at (410, 322)
Screenshot: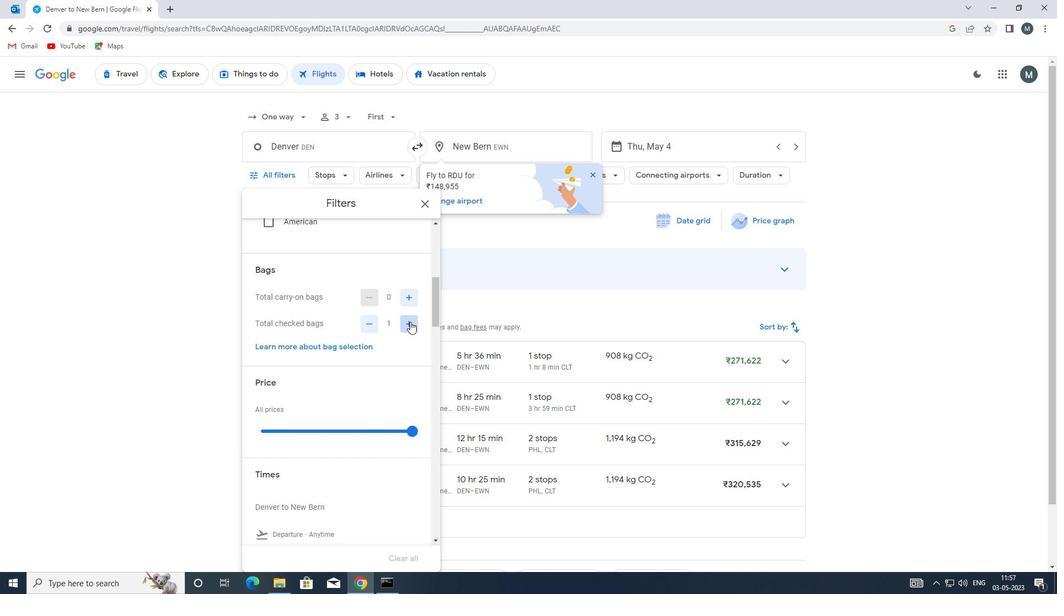 
Action: Mouse pressed left at (410, 322)
Screenshot: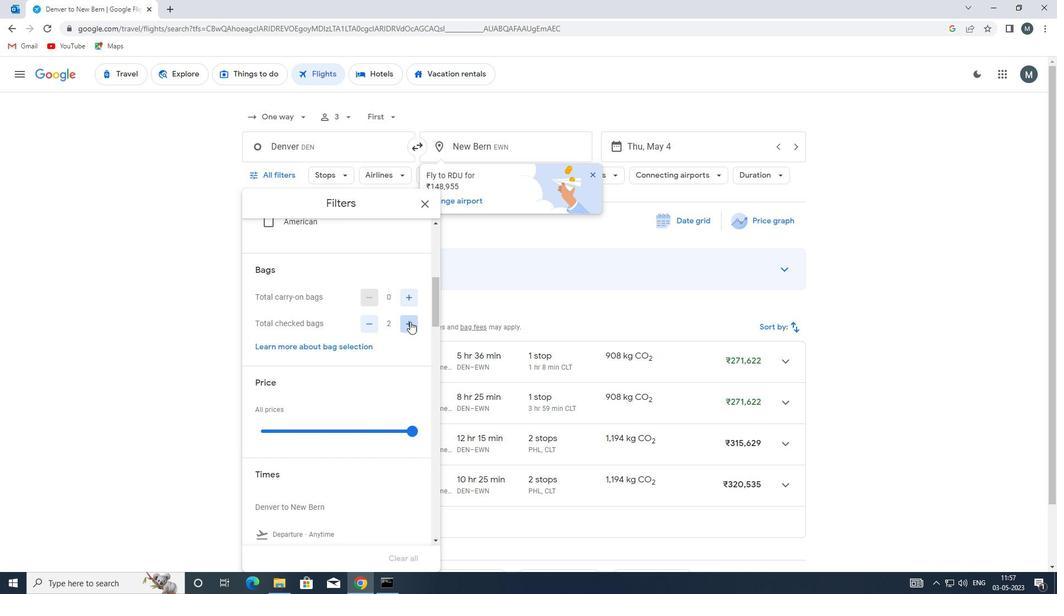 
Action: Mouse pressed left at (410, 322)
Screenshot: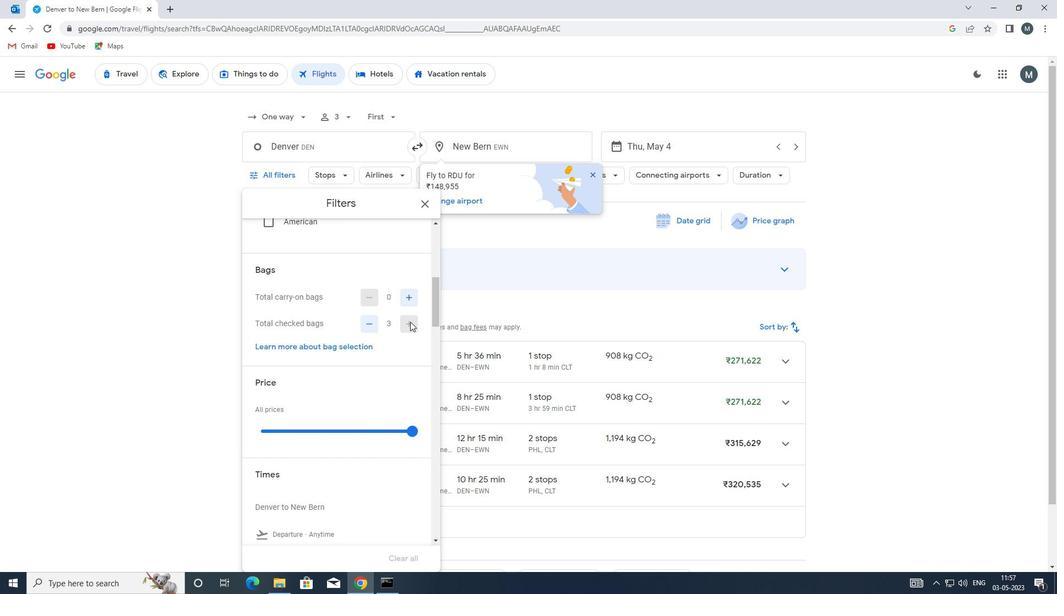 
Action: Mouse pressed left at (410, 322)
Screenshot: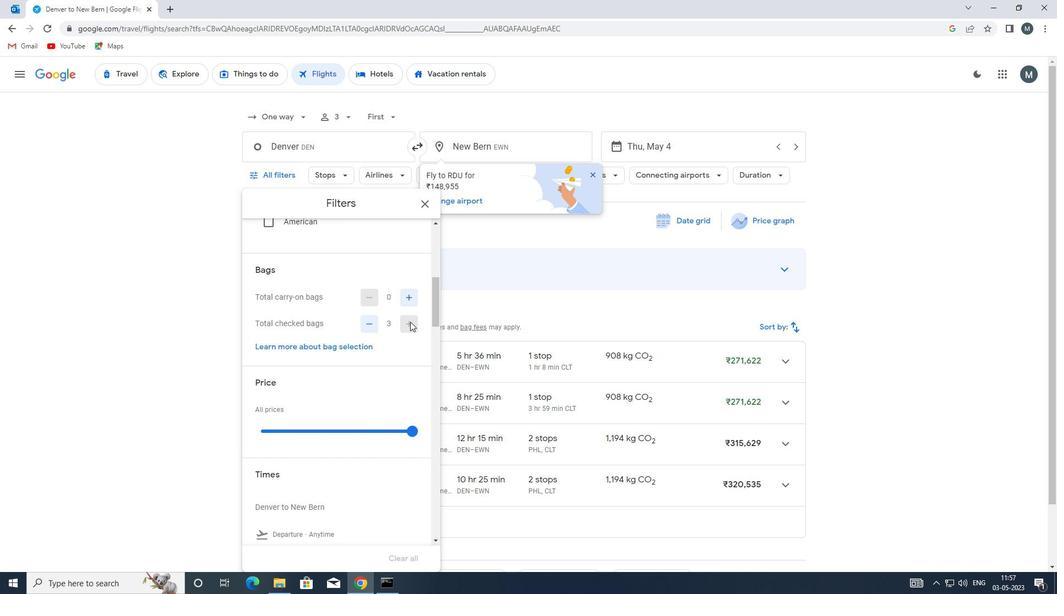 
Action: Mouse moved to (340, 339)
Screenshot: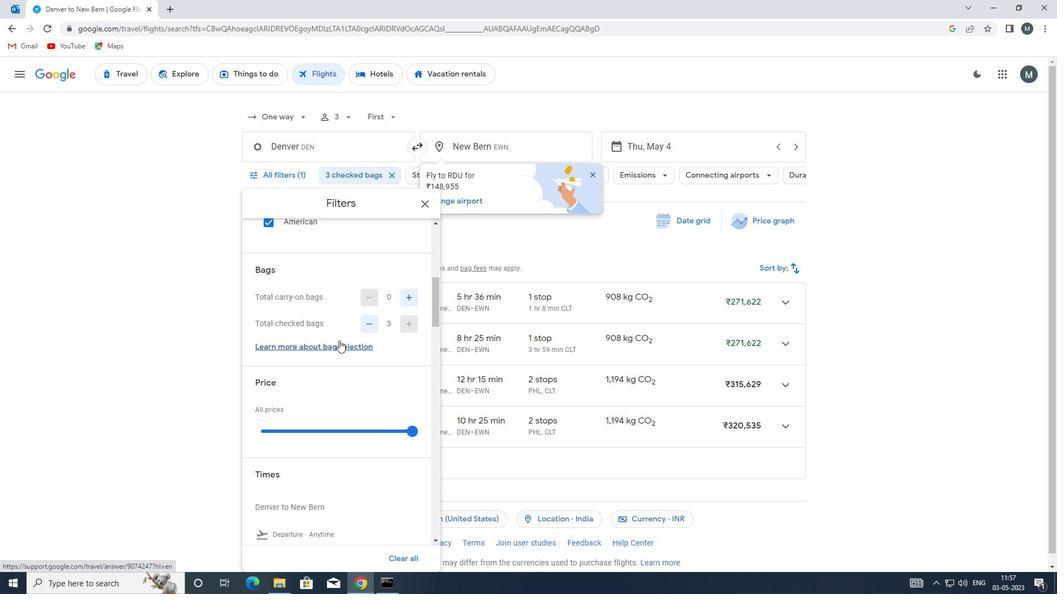 
Action: Mouse scrolled (340, 338) with delta (0, 0)
Screenshot: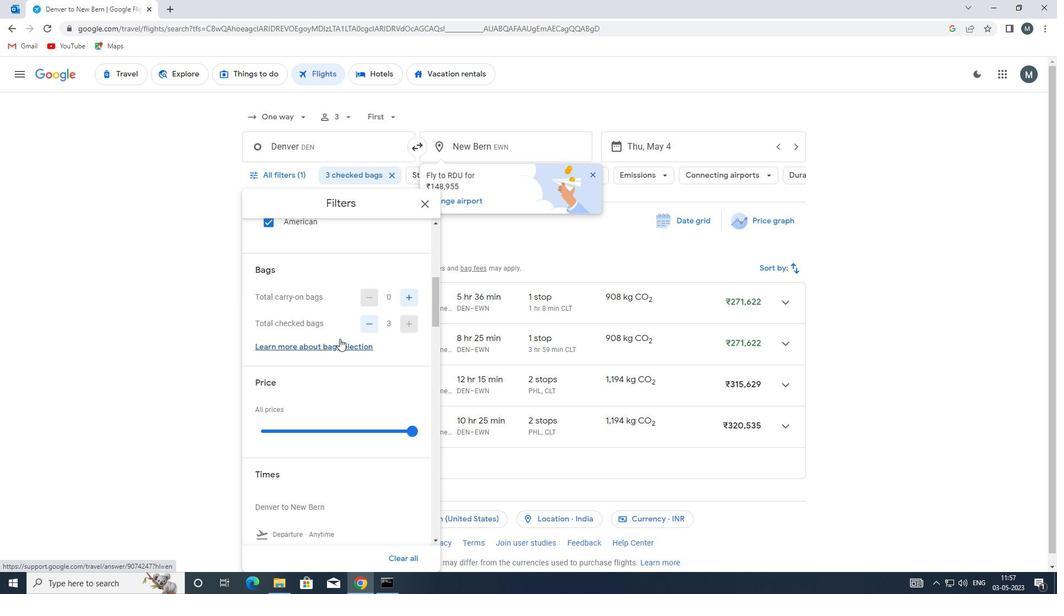 
Action: Mouse moved to (334, 374)
Screenshot: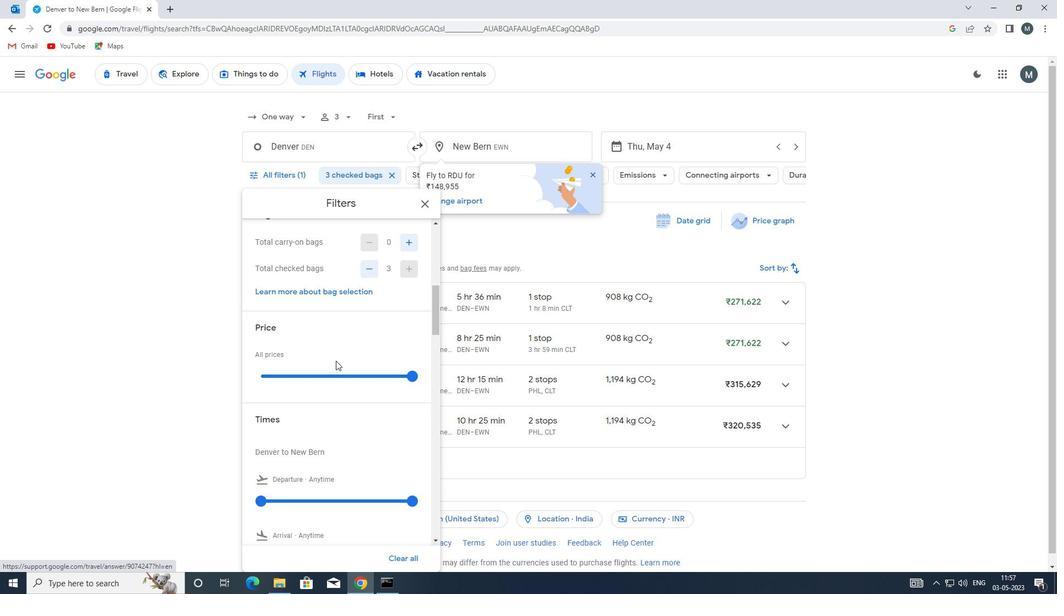 
Action: Mouse pressed left at (334, 374)
Screenshot: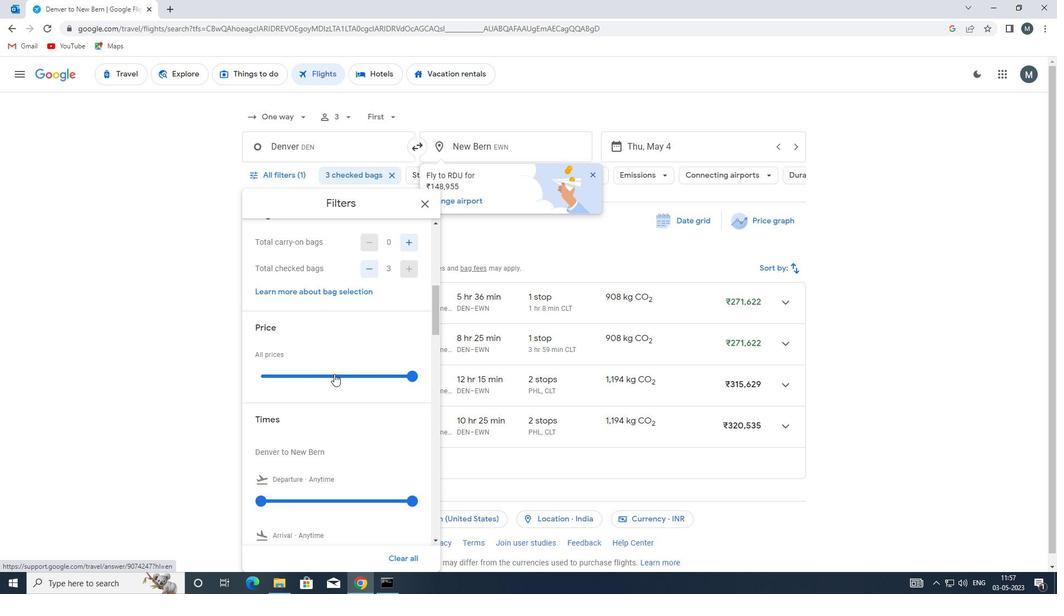 
Action: Mouse pressed left at (334, 374)
Screenshot: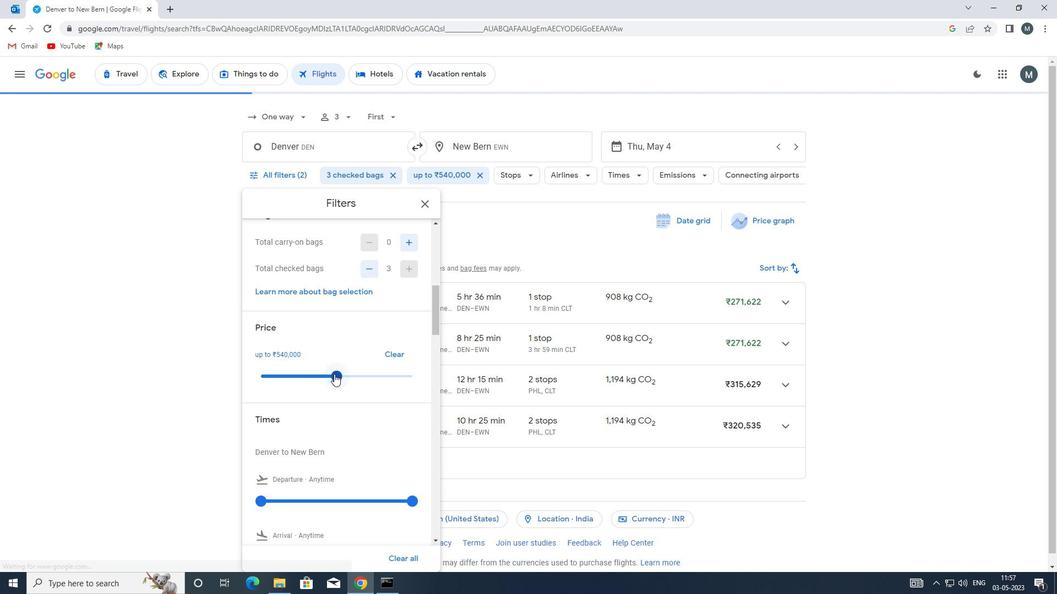 
Action: Mouse moved to (328, 356)
Screenshot: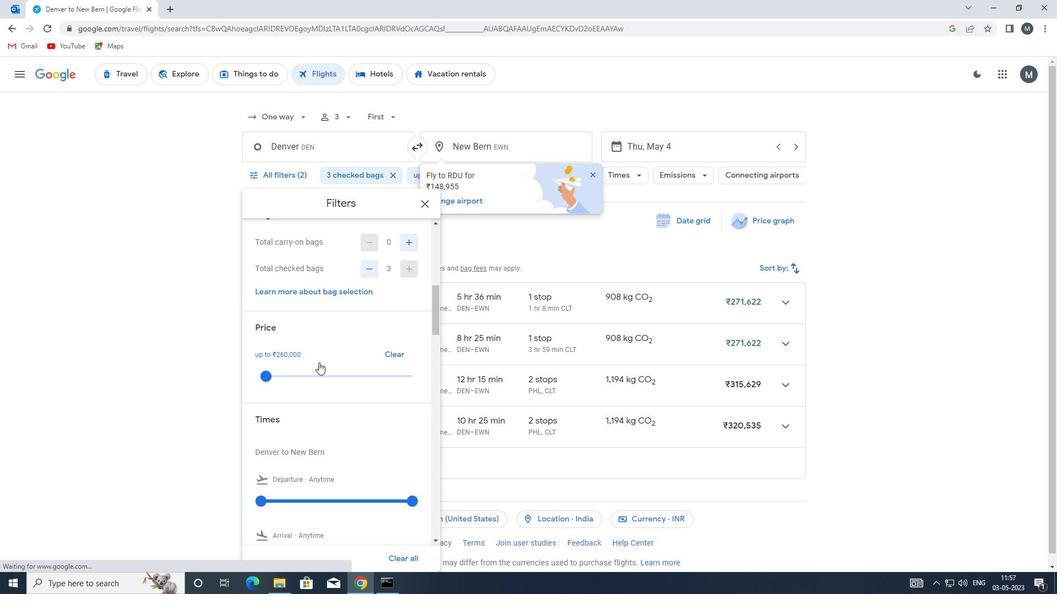 
Action: Mouse scrolled (328, 356) with delta (0, 0)
Screenshot: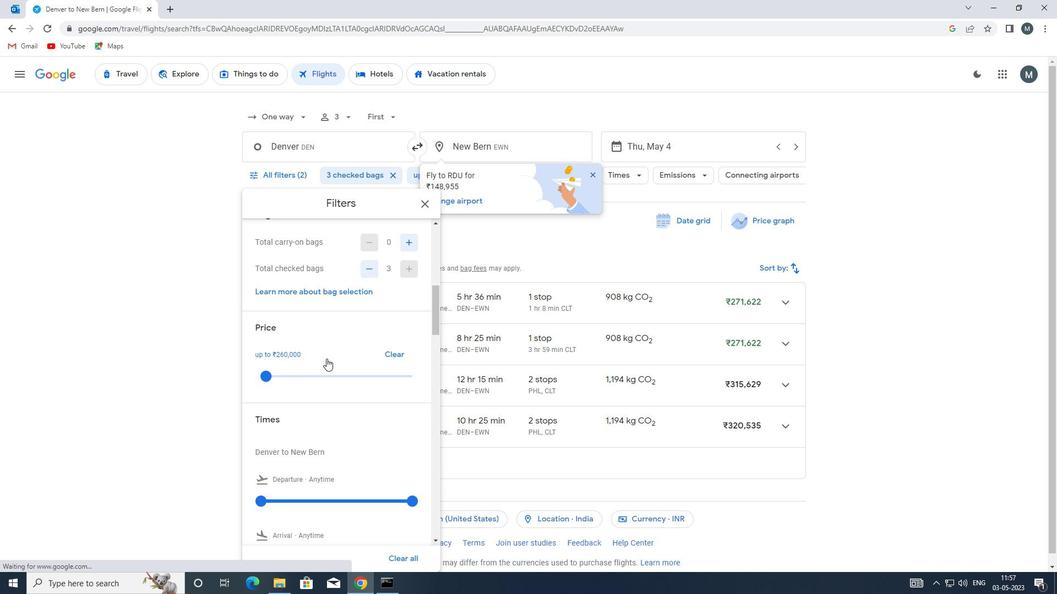
Action: Mouse scrolled (328, 356) with delta (0, 0)
Screenshot: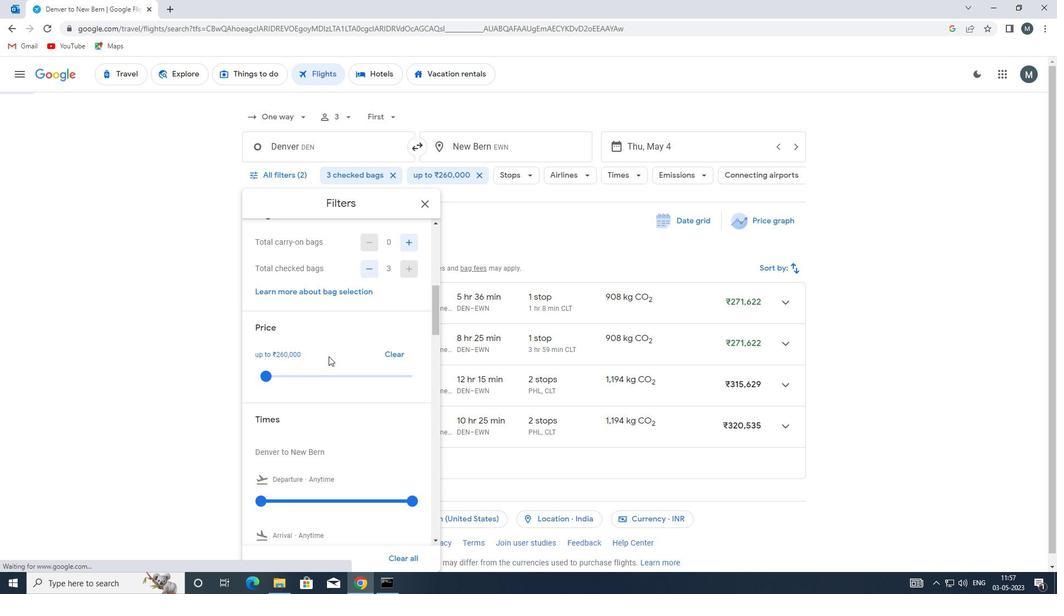 
Action: Mouse moved to (258, 388)
Screenshot: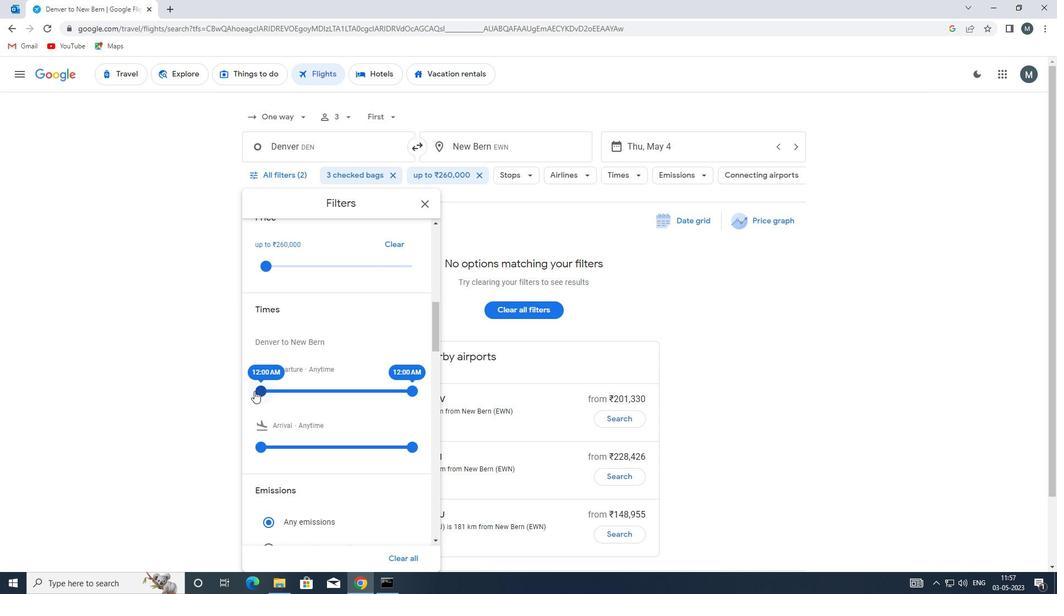 
Action: Mouse pressed left at (258, 388)
Screenshot: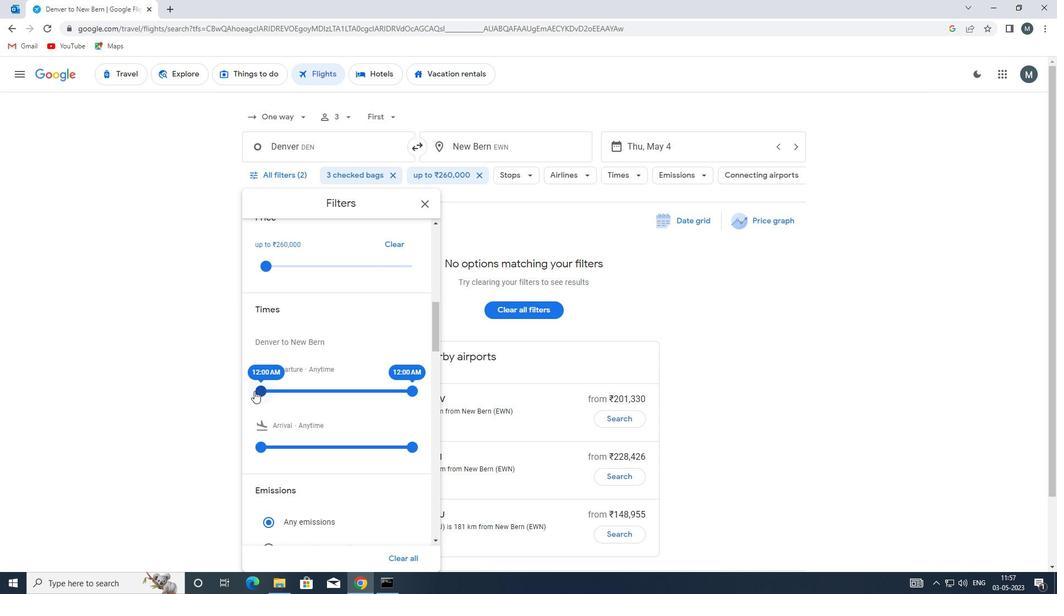 
Action: Mouse moved to (409, 389)
Screenshot: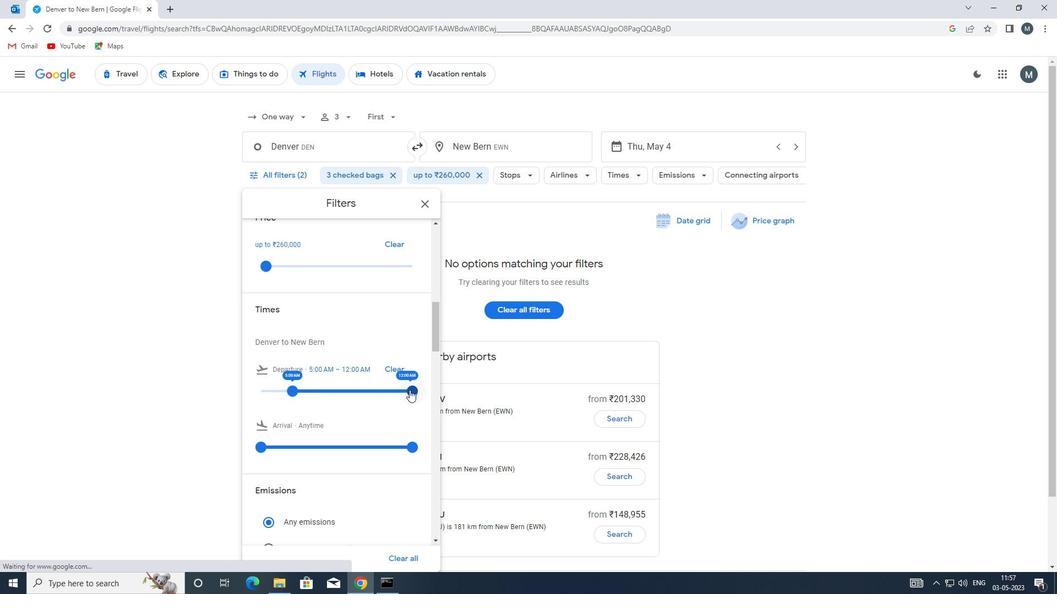 
Action: Mouse pressed left at (409, 389)
Screenshot: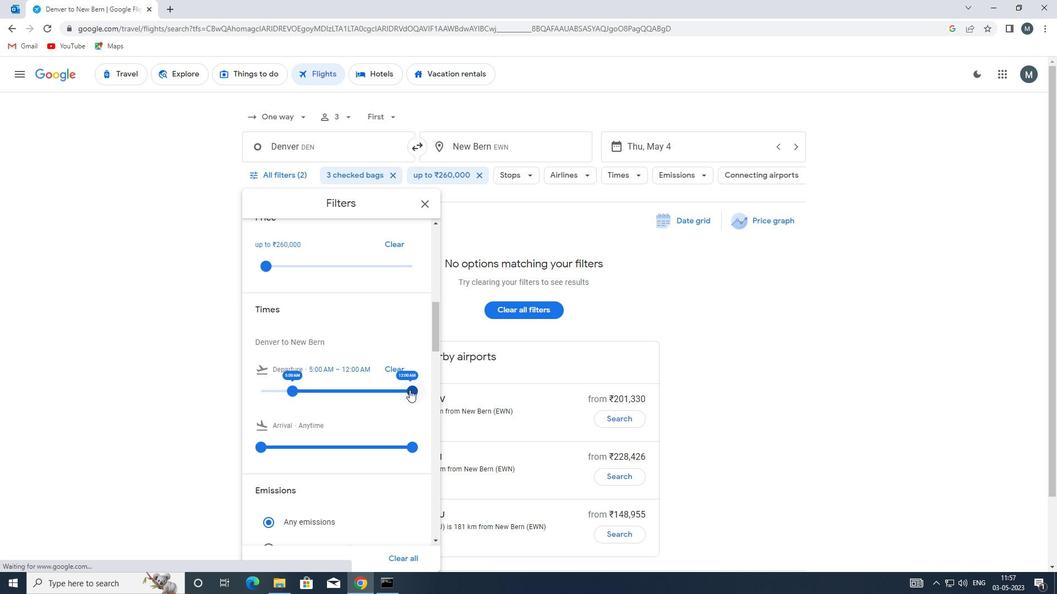 
Action: Mouse moved to (301, 388)
Screenshot: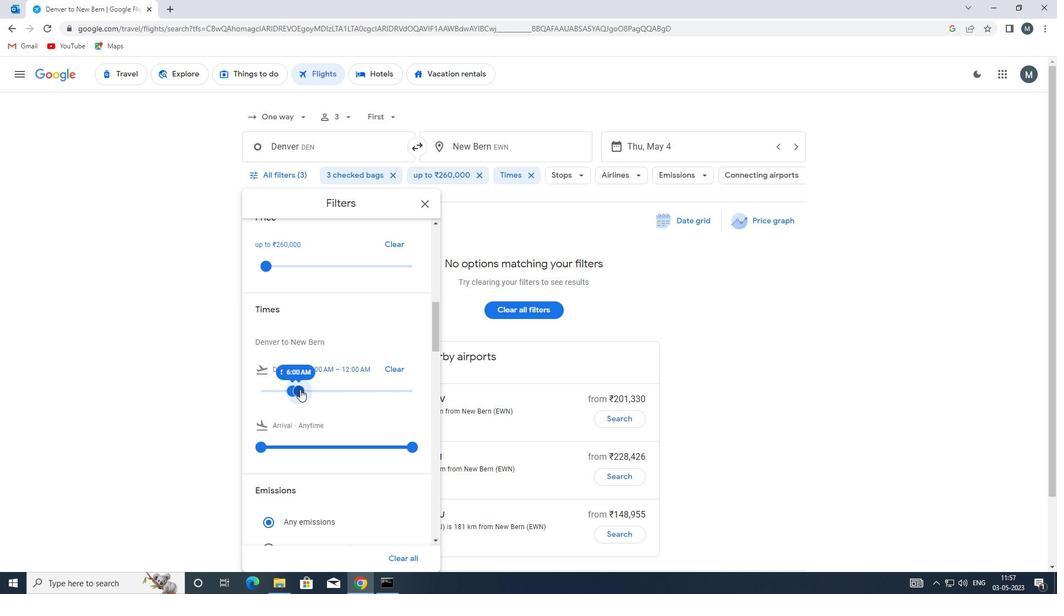 
Action: Mouse scrolled (301, 387) with delta (0, 0)
Screenshot: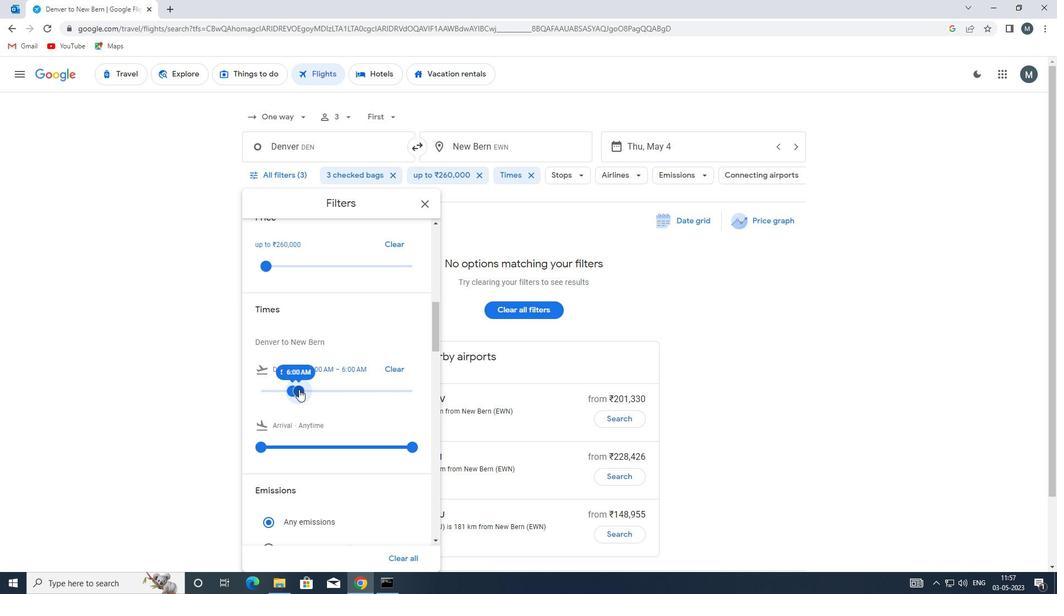 
Action: Mouse moved to (302, 388)
Screenshot: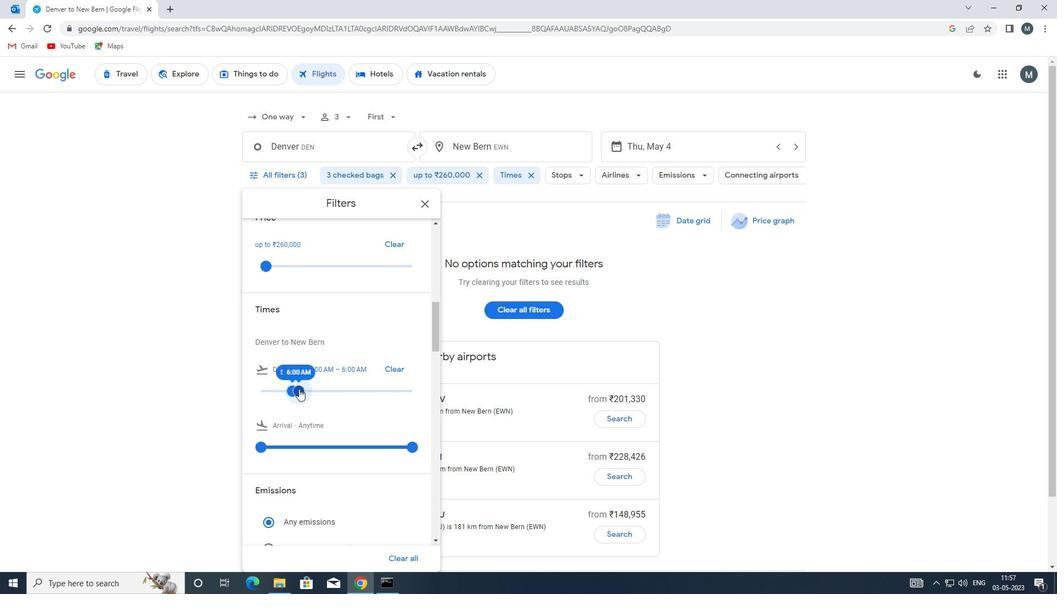 
Action: Mouse scrolled (302, 387) with delta (0, 0)
Screenshot: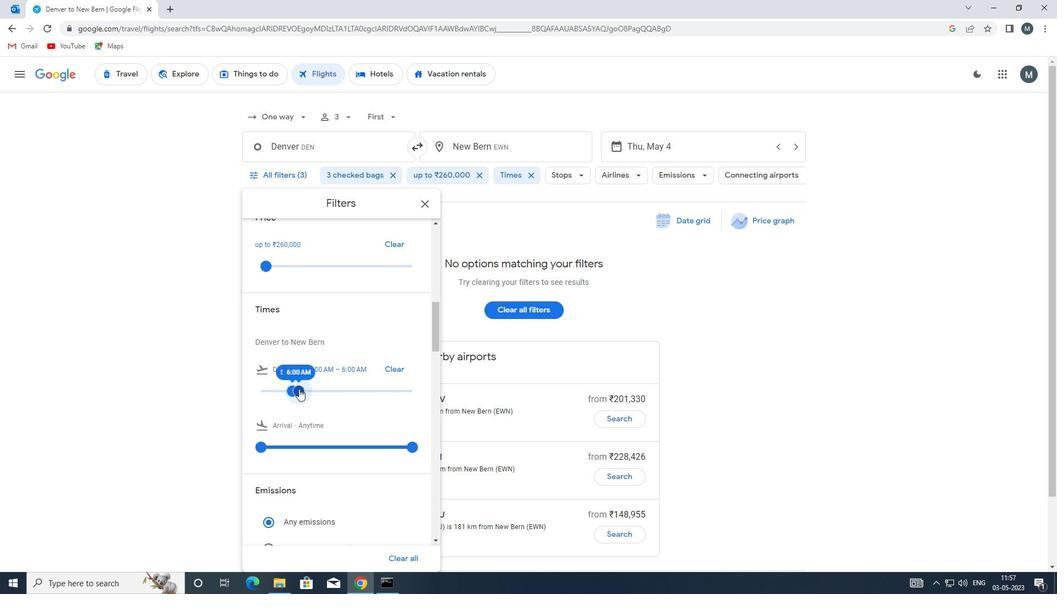 
Action: Mouse moved to (424, 200)
Screenshot: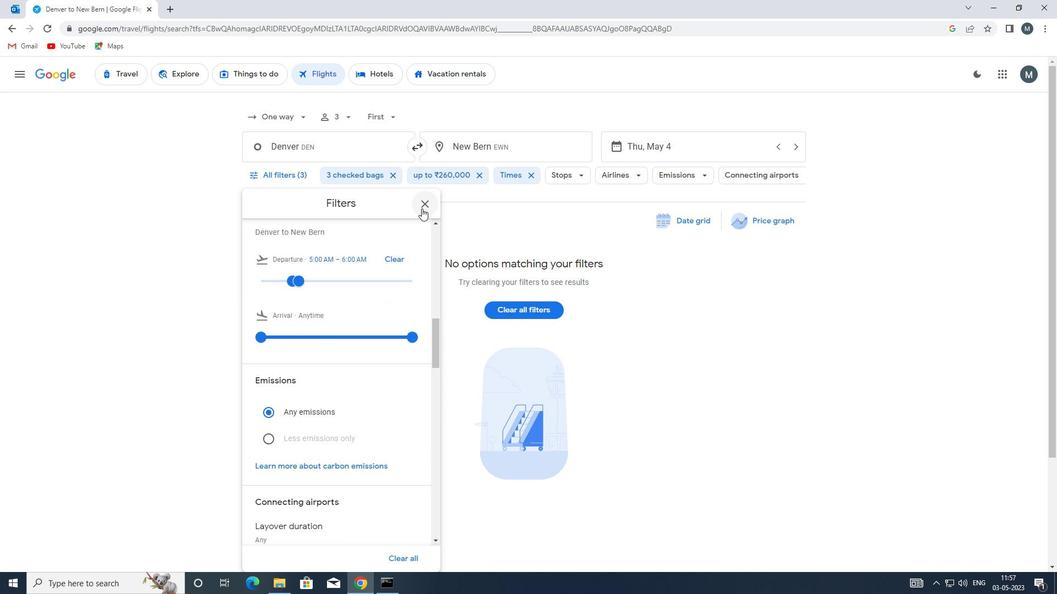 
Action: Mouse pressed left at (424, 200)
Screenshot: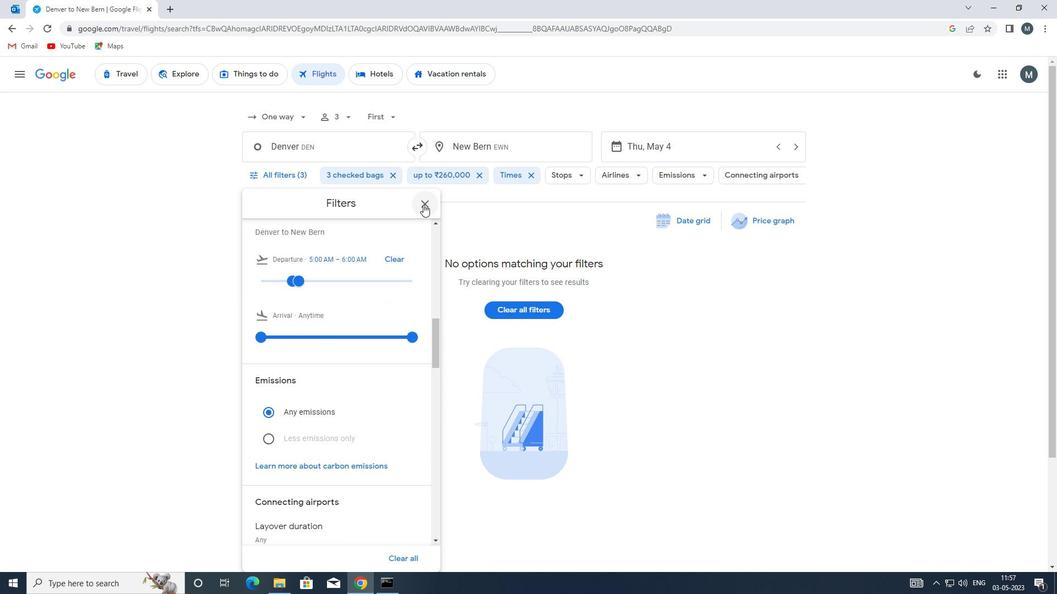 
Action: Mouse moved to (425, 199)
Screenshot: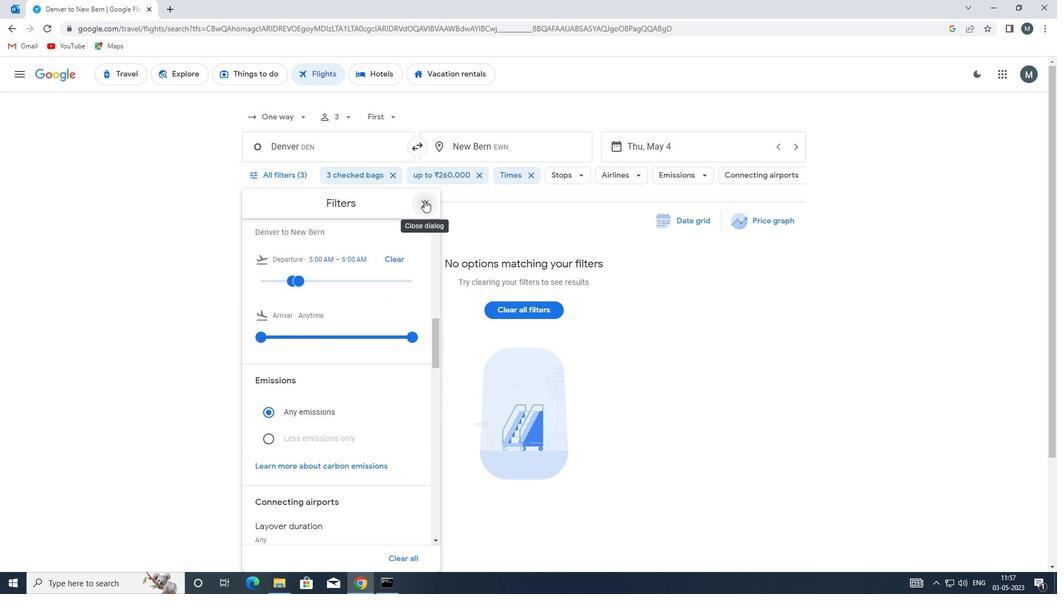 
